 Task: Search one way flight ticket for 1 adult, 6 children, 1 infant in seat and 1 infant on lap in business from Wichita Falls: Wichita Falls Municipal Airport/sheppard Air Force Base to Jacksonville: Albert J. Ellis Airport on 8-3-2023. Choice of flights is JetBlue. Number of bags: 1 carry on bag. Price is upto 30000. Outbound departure time preference is 17:00.
Action: Mouse moved to (319, 127)
Screenshot: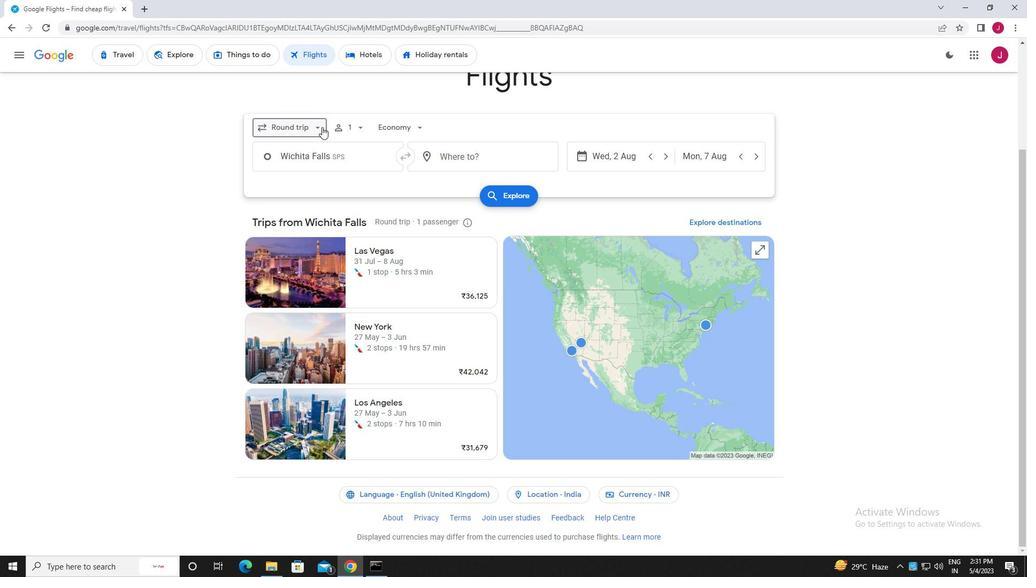
Action: Mouse pressed left at (319, 127)
Screenshot: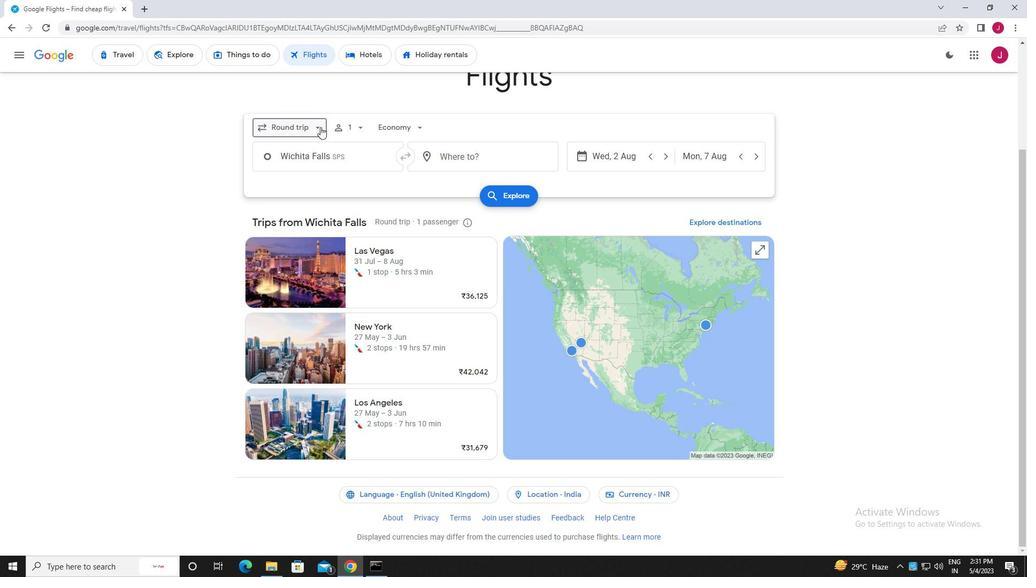 
Action: Mouse moved to (308, 176)
Screenshot: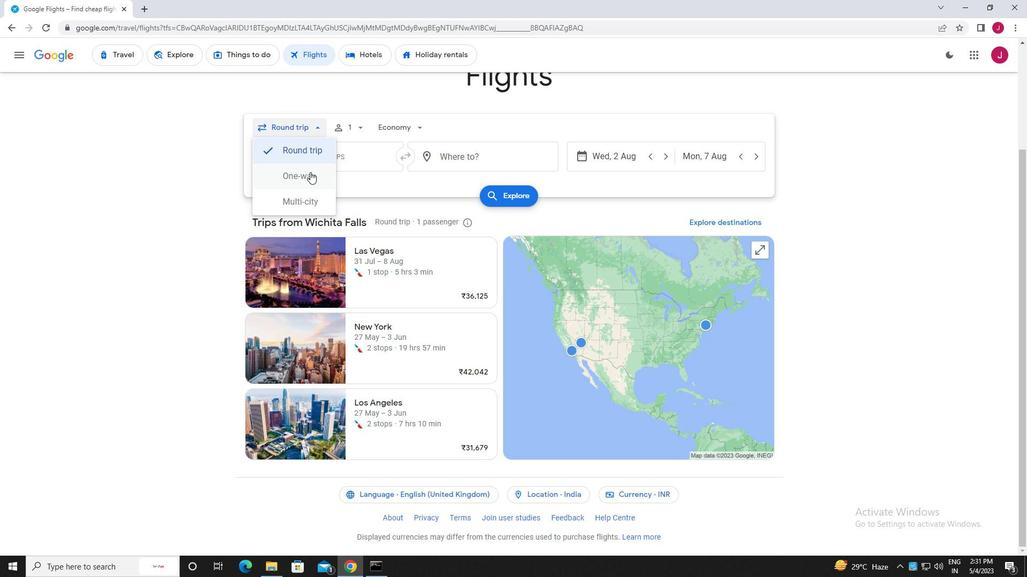 
Action: Mouse pressed left at (308, 176)
Screenshot: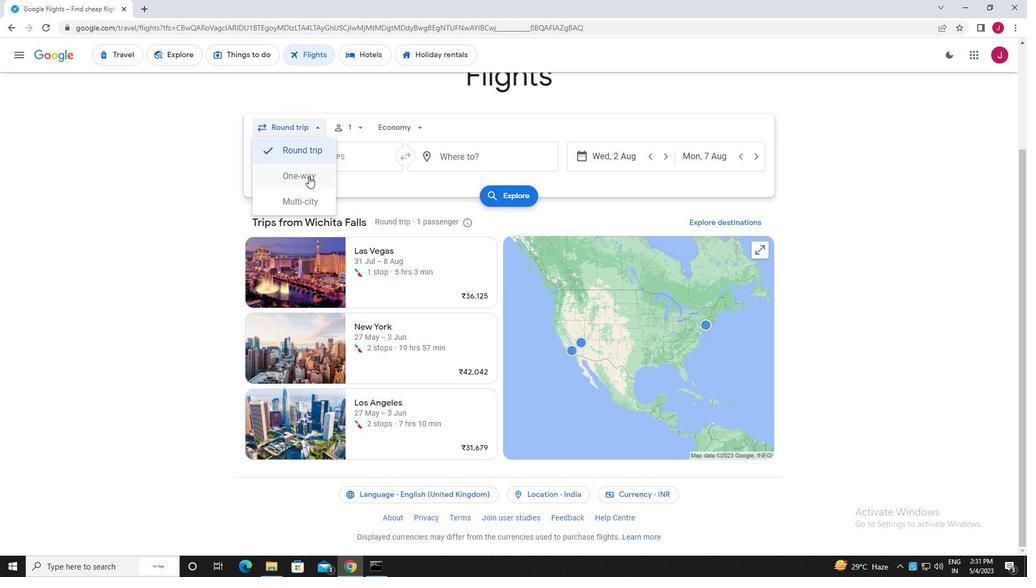 
Action: Mouse moved to (358, 127)
Screenshot: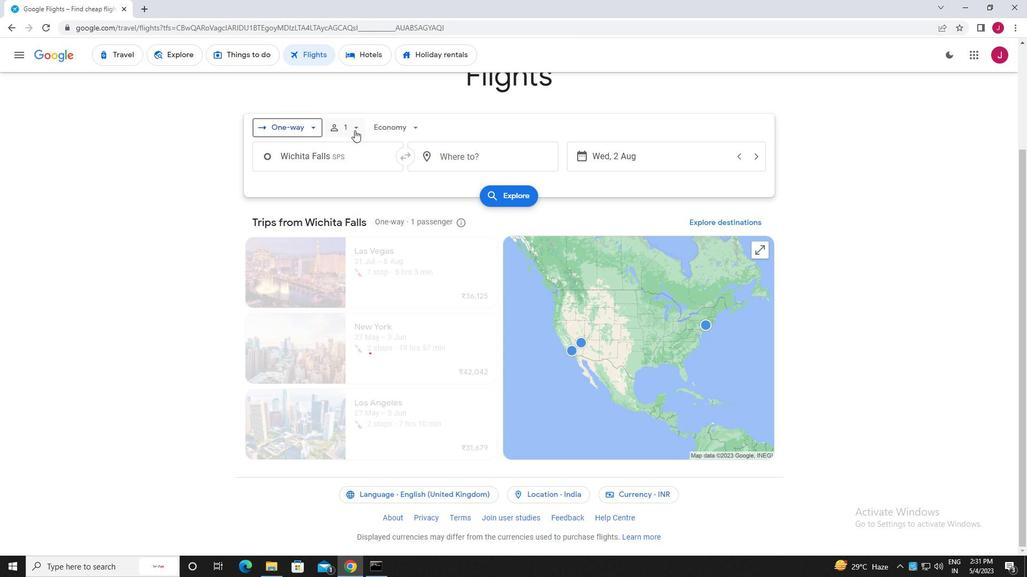 
Action: Mouse pressed left at (358, 127)
Screenshot: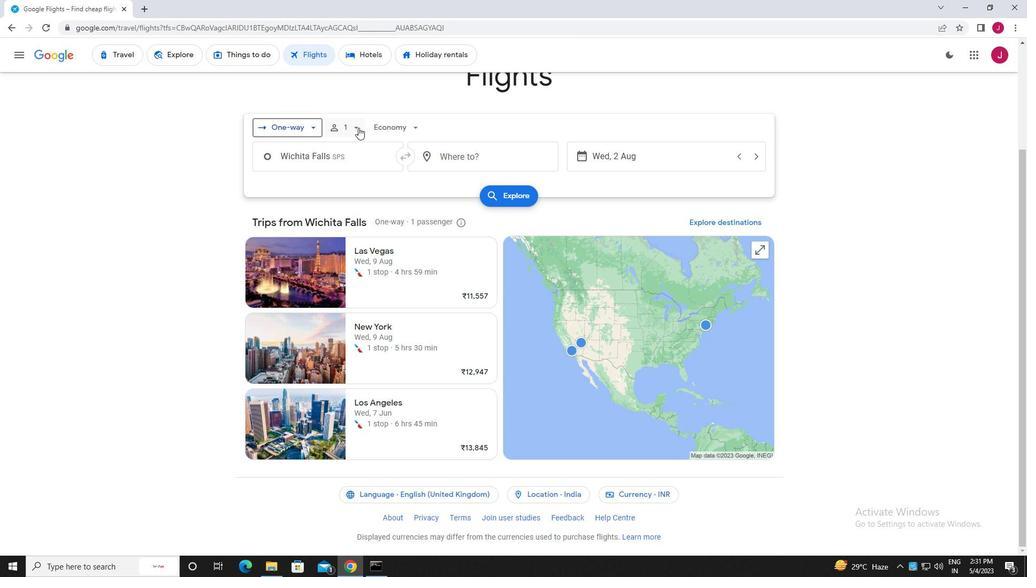 
Action: Mouse moved to (440, 181)
Screenshot: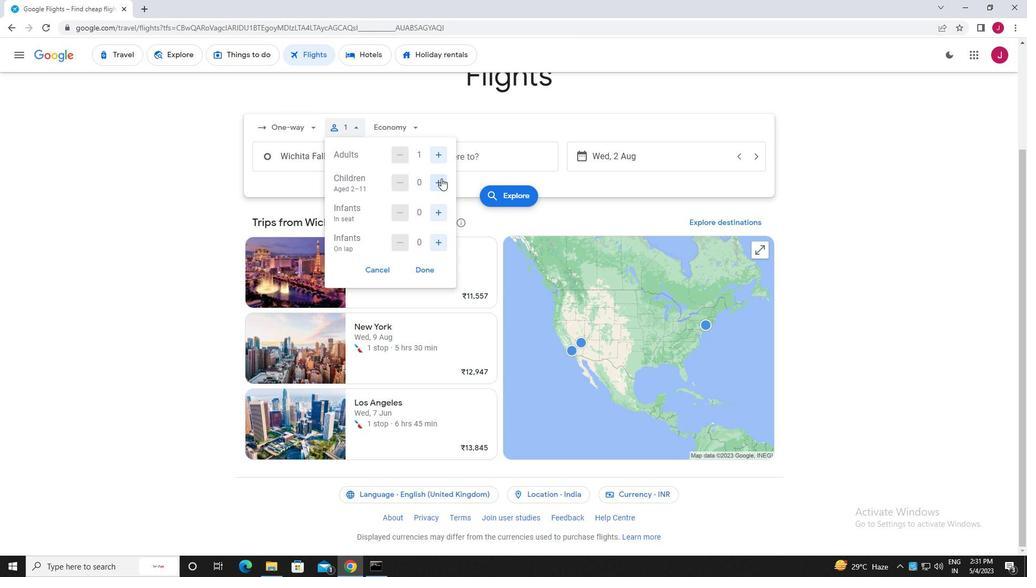 
Action: Mouse pressed left at (440, 181)
Screenshot: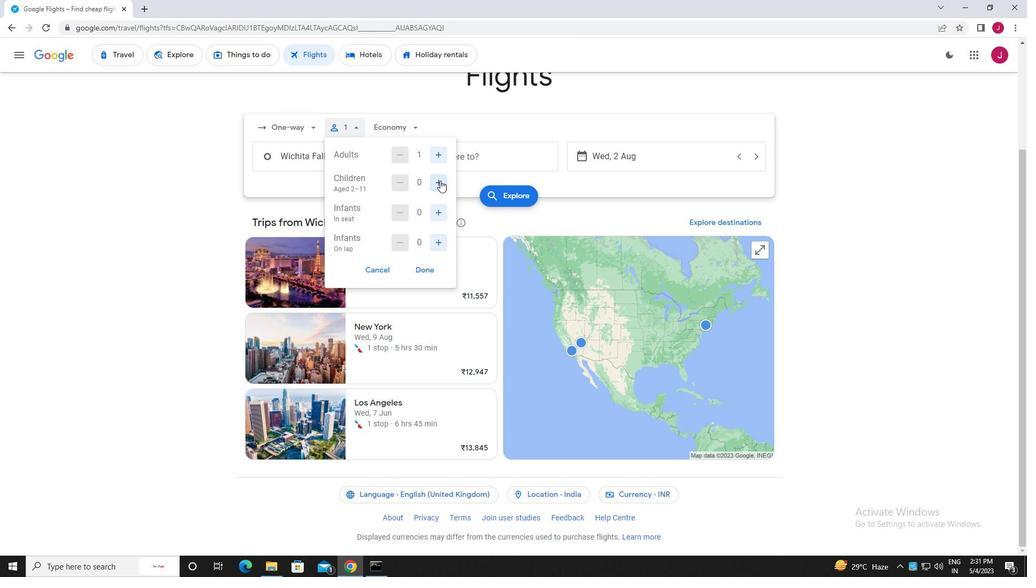 
Action: Mouse pressed left at (440, 181)
Screenshot: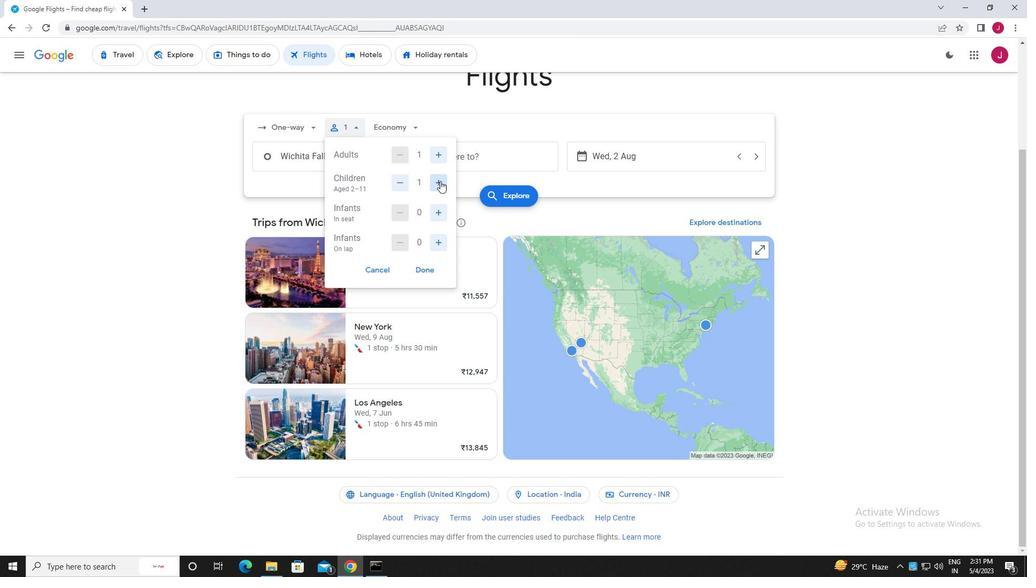 
Action: Mouse moved to (440, 181)
Screenshot: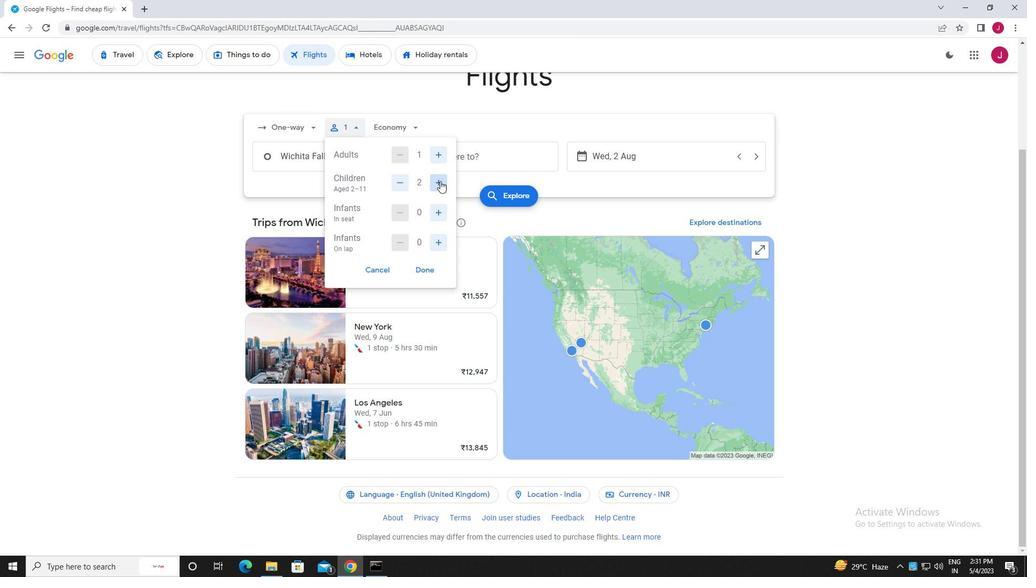 
Action: Mouse pressed left at (440, 181)
Screenshot: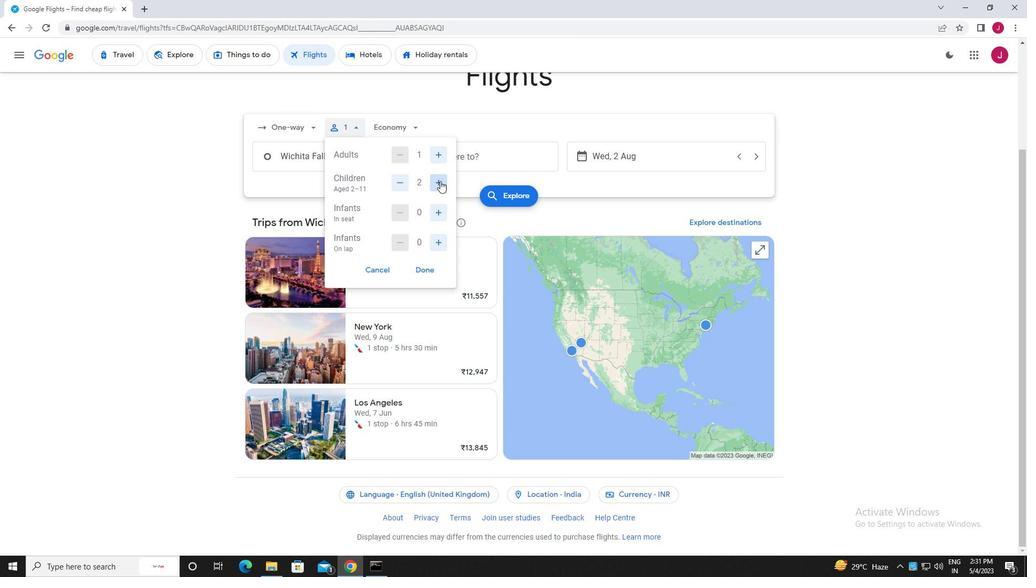 
Action: Mouse moved to (440, 181)
Screenshot: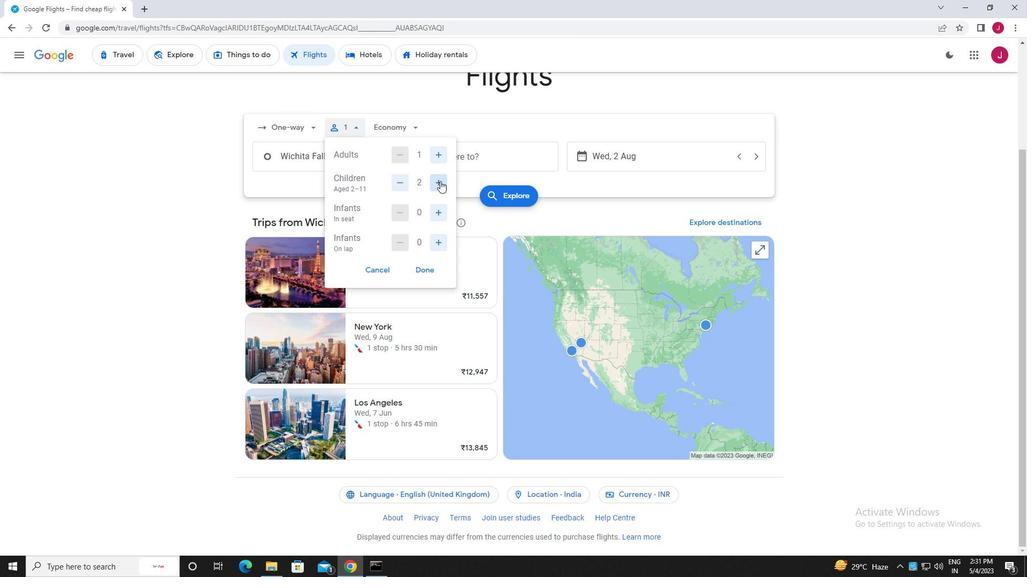 
Action: Mouse pressed left at (440, 181)
Screenshot: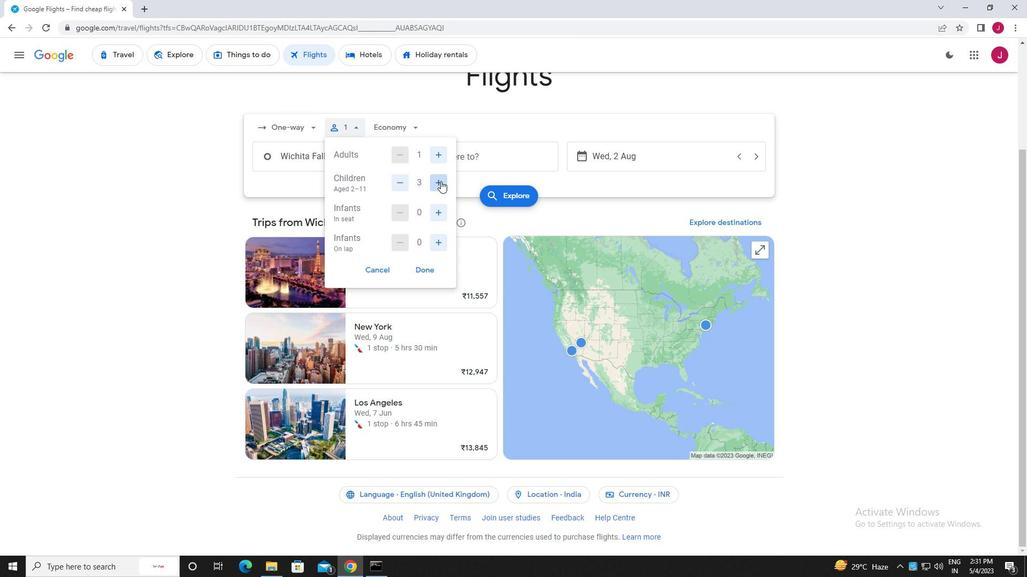 
Action: Mouse pressed left at (440, 181)
Screenshot: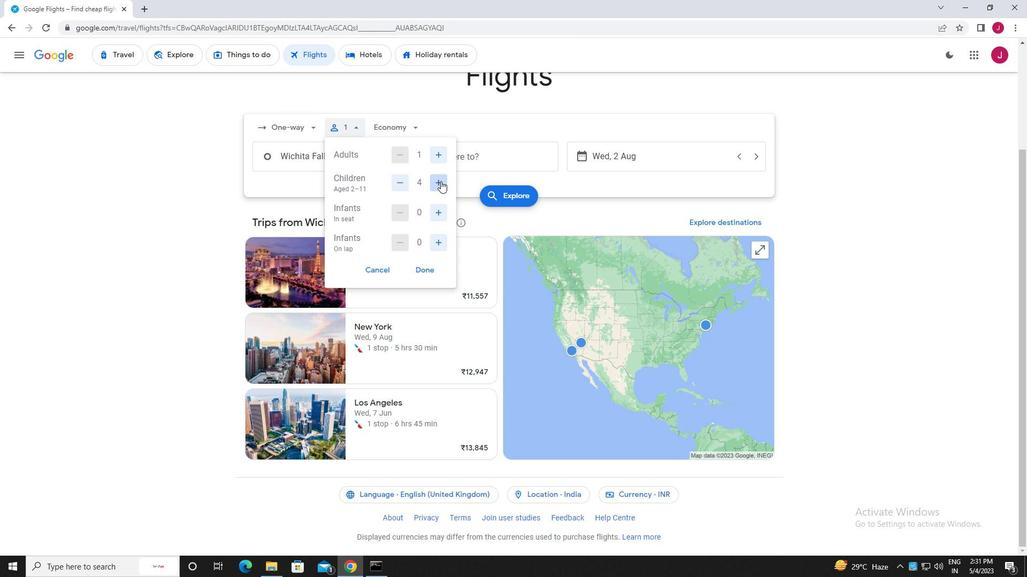 
Action: Mouse pressed left at (440, 181)
Screenshot: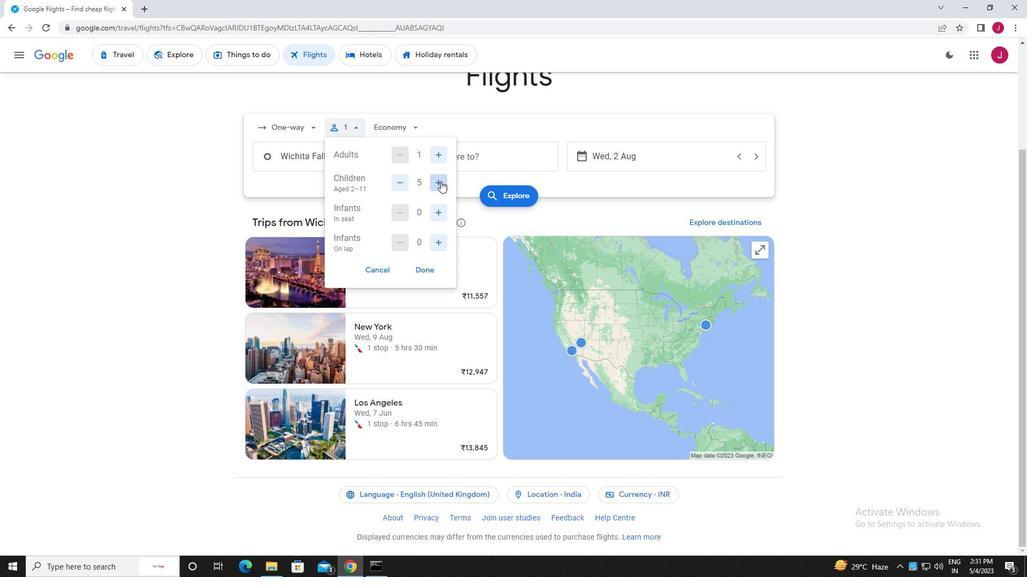 
Action: Mouse moved to (436, 215)
Screenshot: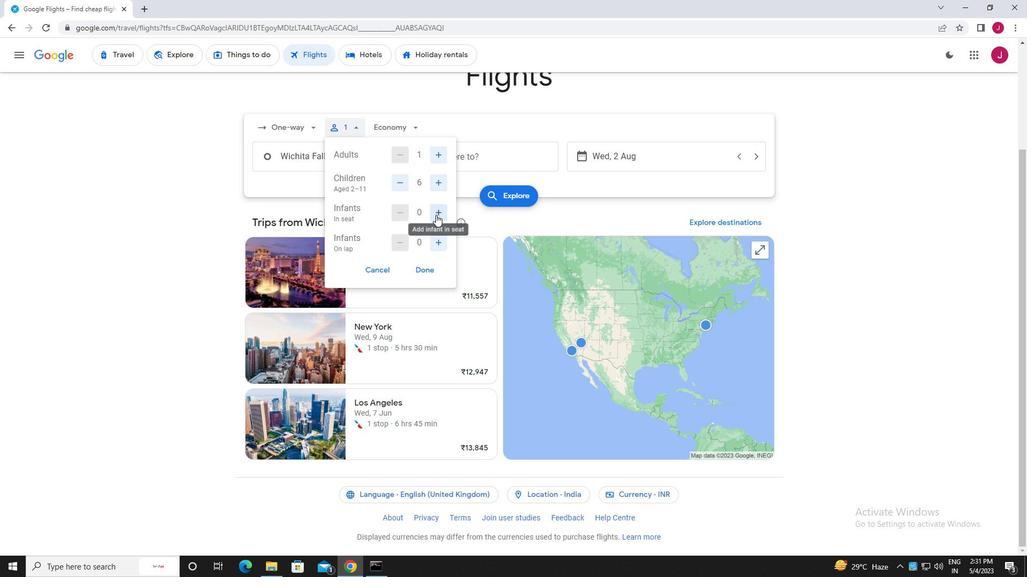 
Action: Mouse pressed left at (436, 215)
Screenshot: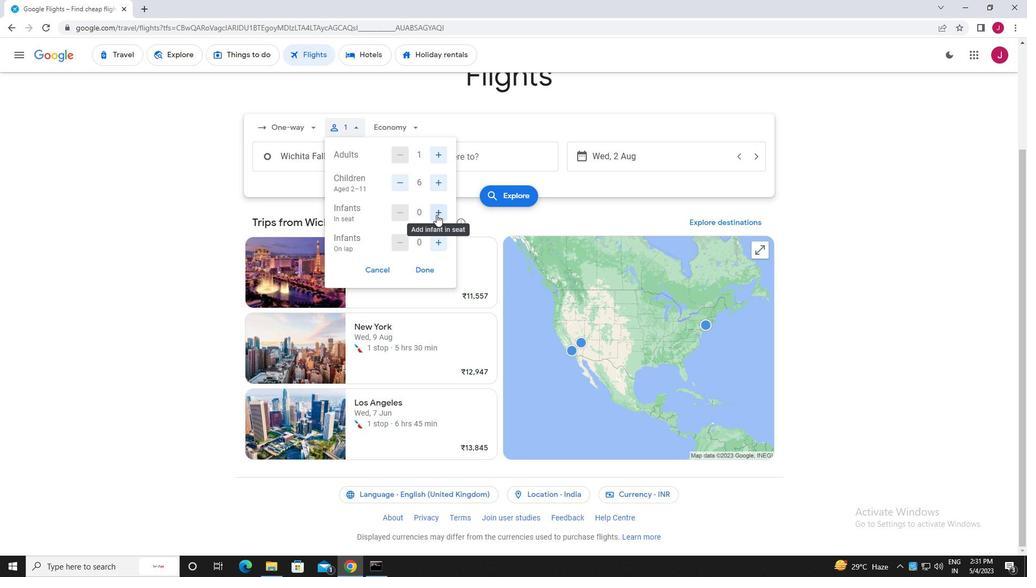 
Action: Mouse moved to (439, 239)
Screenshot: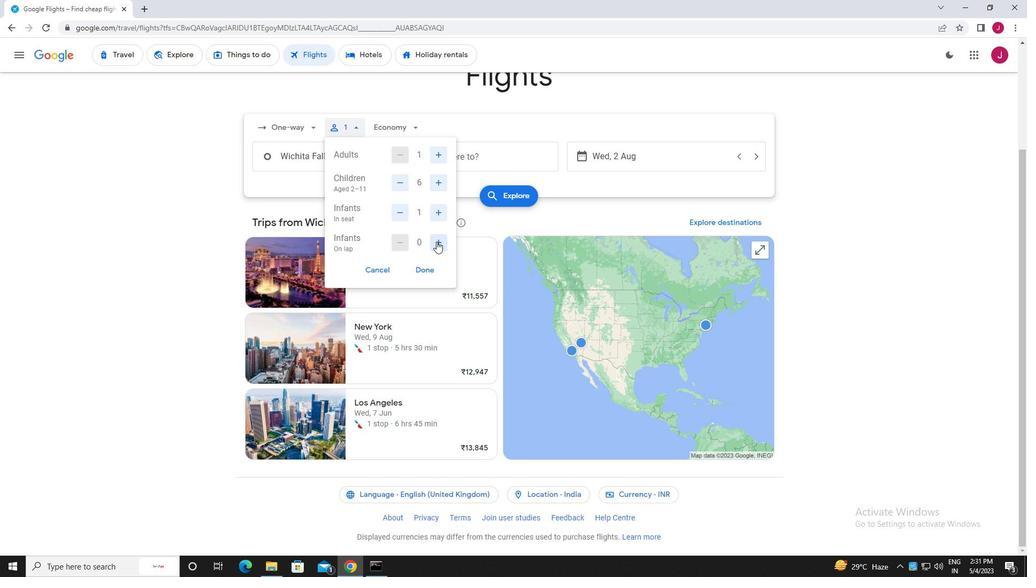 
Action: Mouse pressed left at (439, 239)
Screenshot: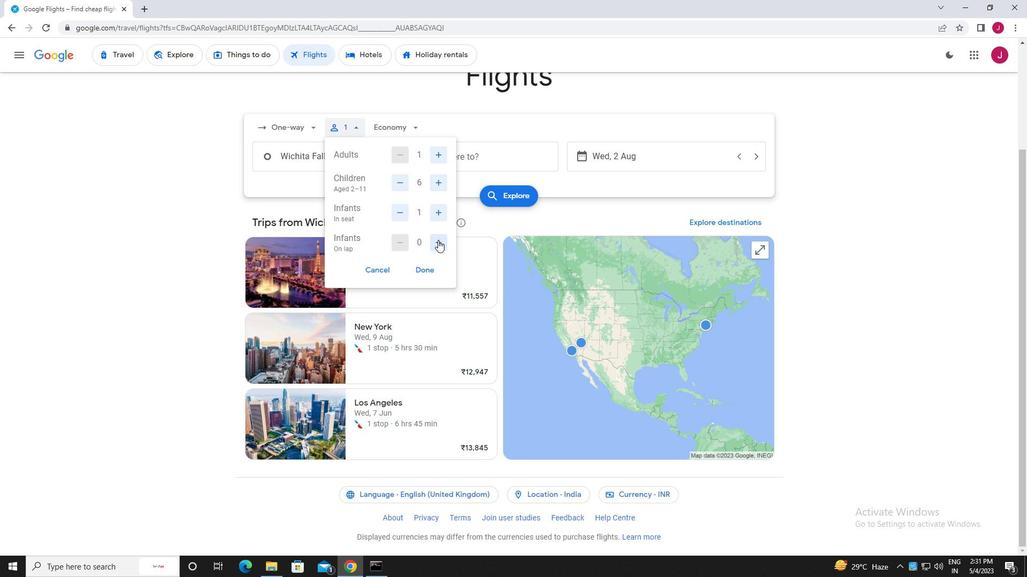 
Action: Mouse moved to (425, 268)
Screenshot: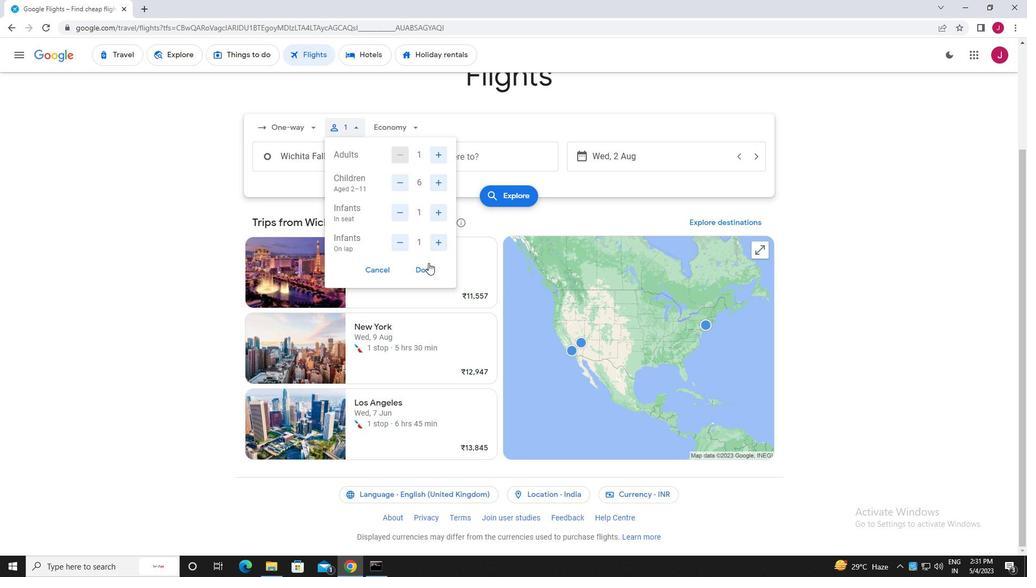 
Action: Mouse pressed left at (425, 268)
Screenshot: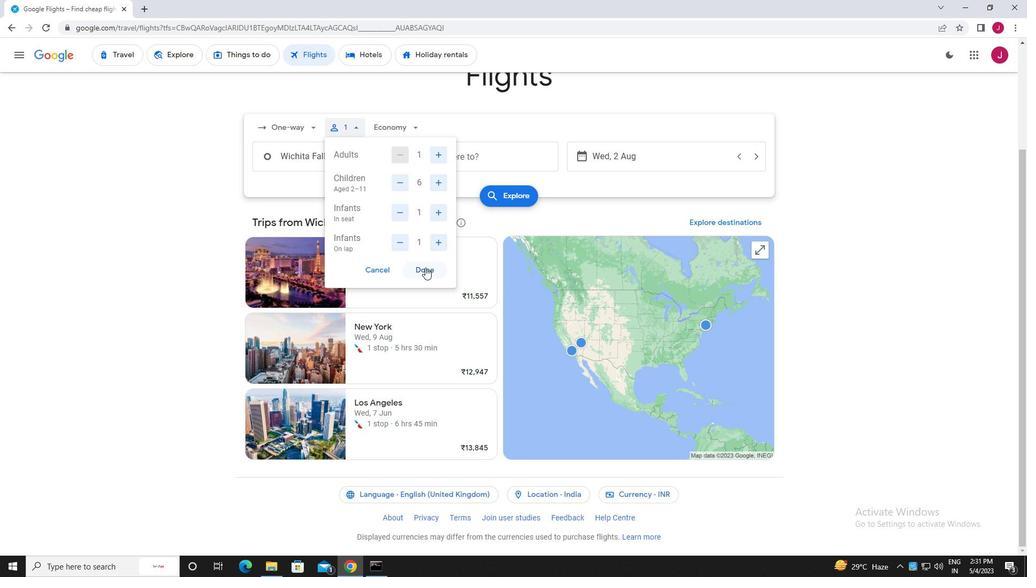 
Action: Mouse moved to (398, 124)
Screenshot: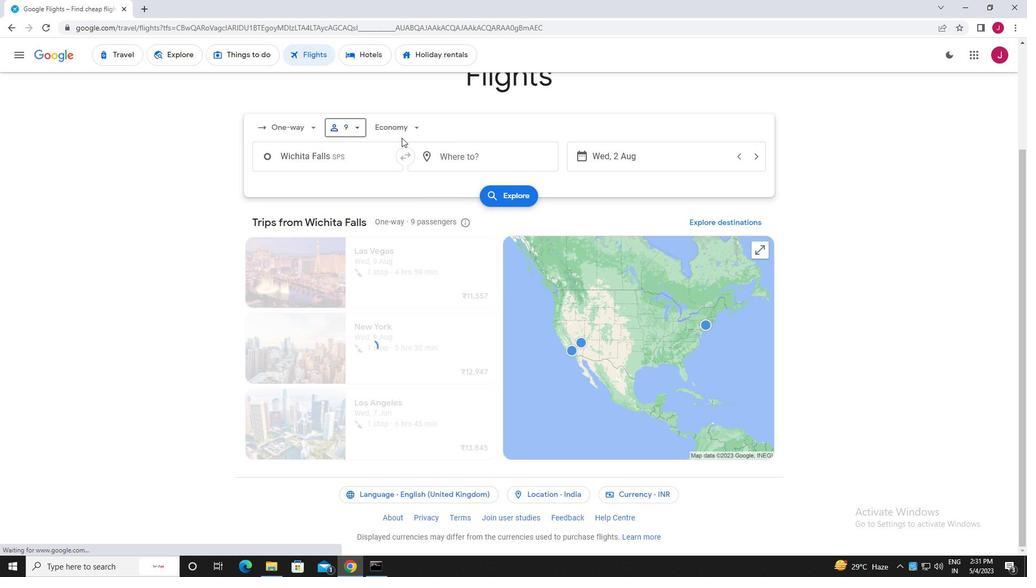 
Action: Mouse pressed left at (398, 124)
Screenshot: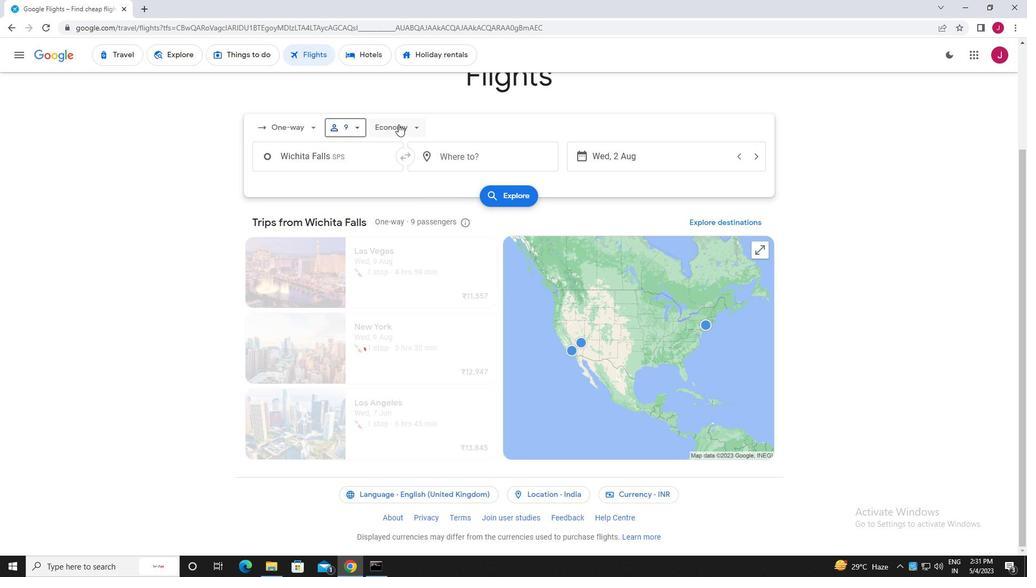 
Action: Mouse moved to (414, 203)
Screenshot: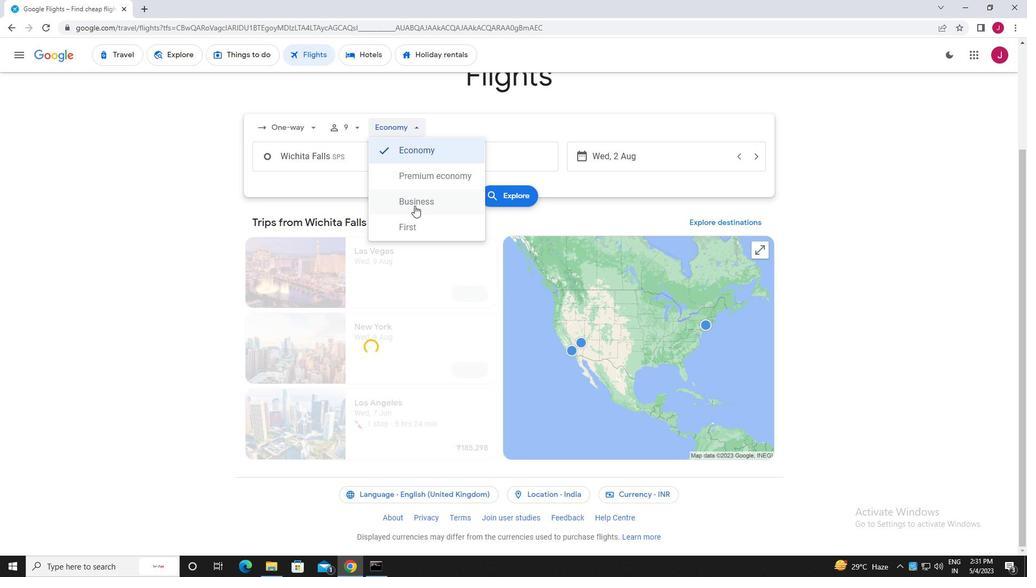 
Action: Mouse pressed left at (414, 203)
Screenshot: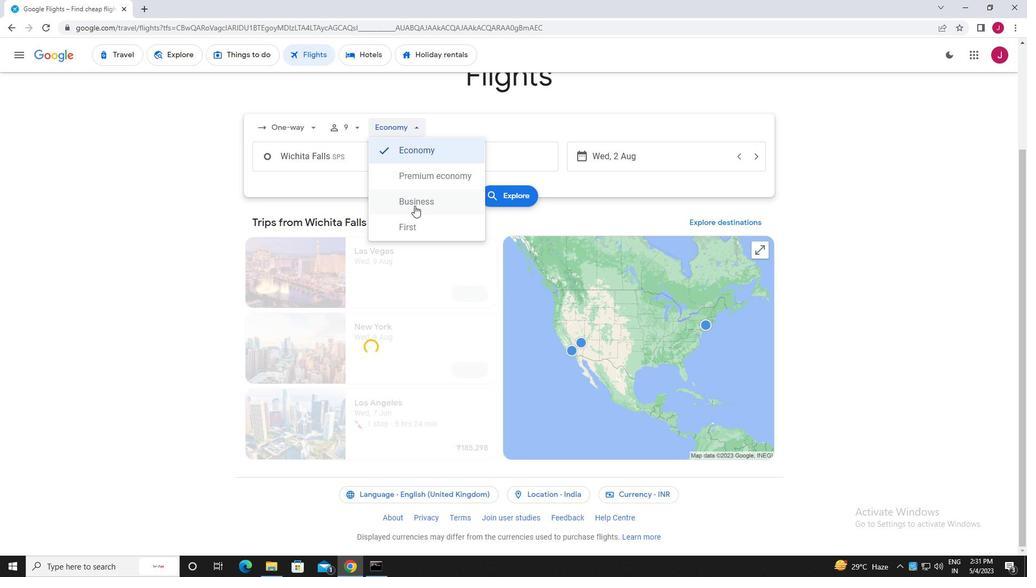 
Action: Mouse moved to (358, 155)
Screenshot: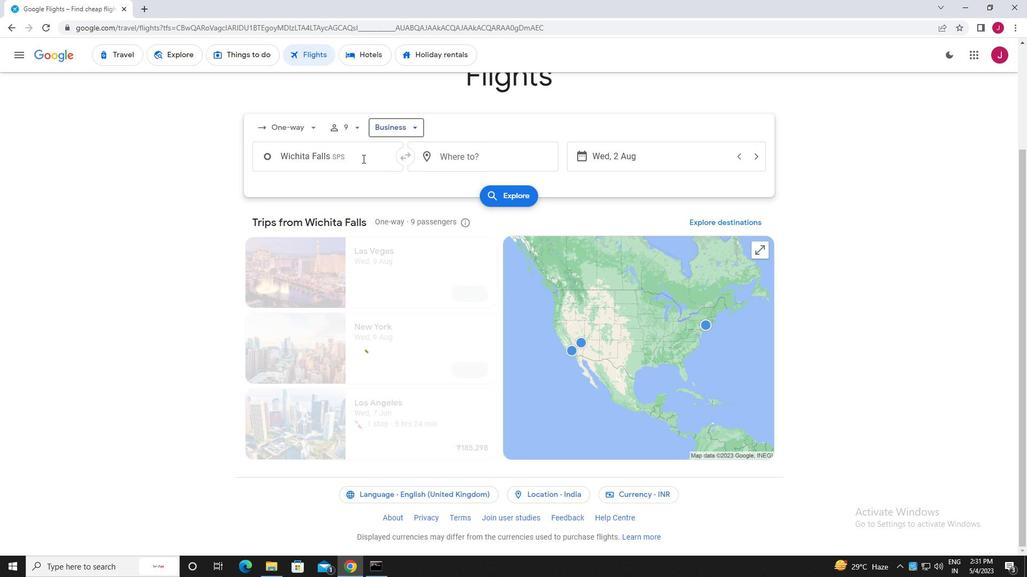 
Action: Mouse pressed left at (358, 155)
Screenshot: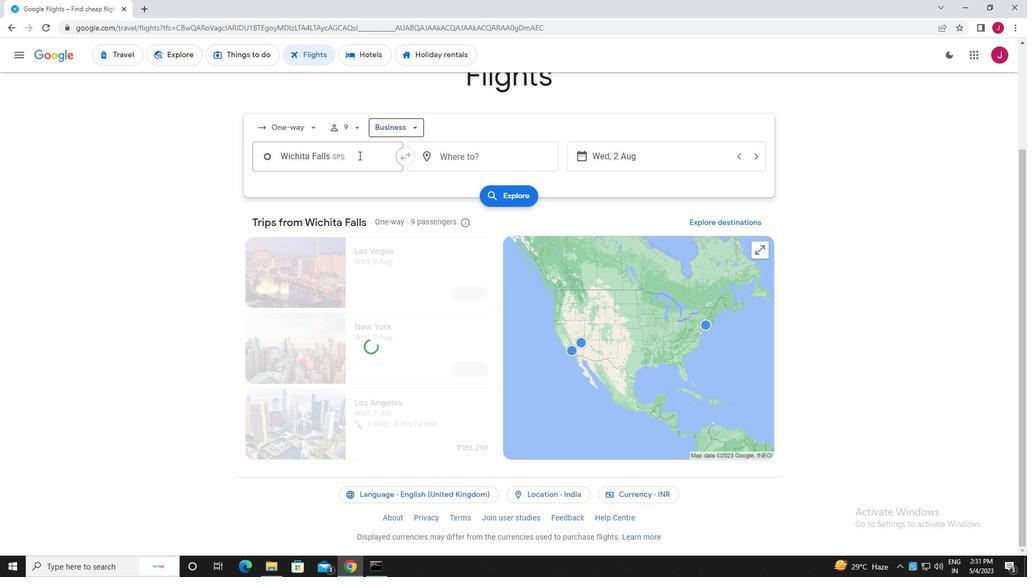 
Action: Mouse moved to (357, 155)
Screenshot: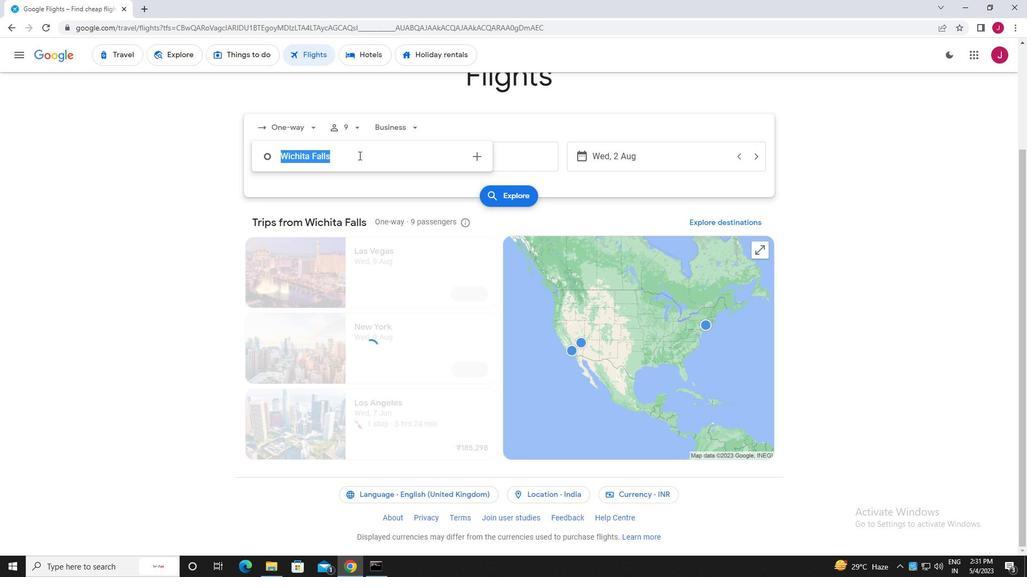 
Action: Key pressed wichita<Key.space>falls
Screenshot: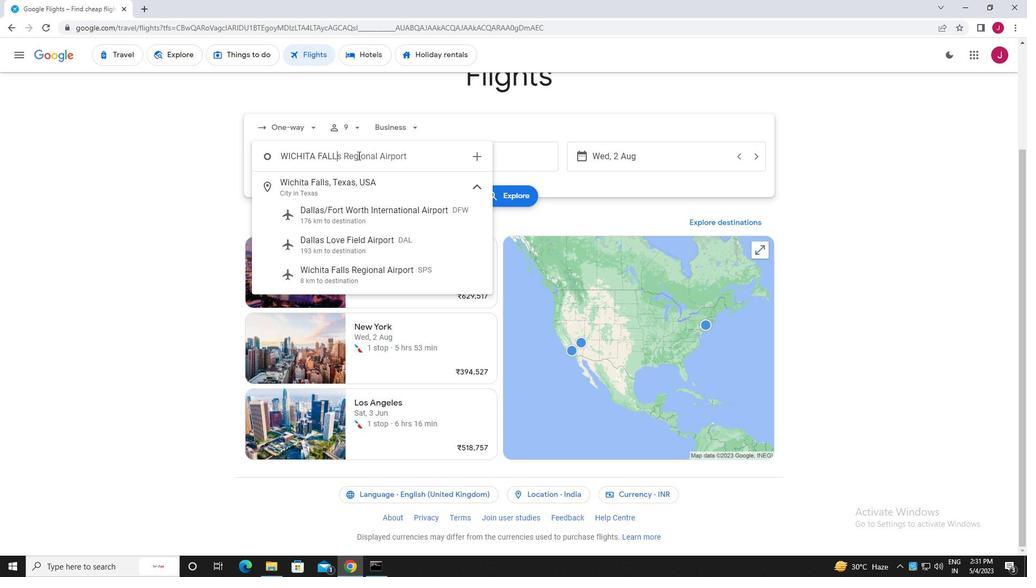 
Action: Mouse moved to (383, 277)
Screenshot: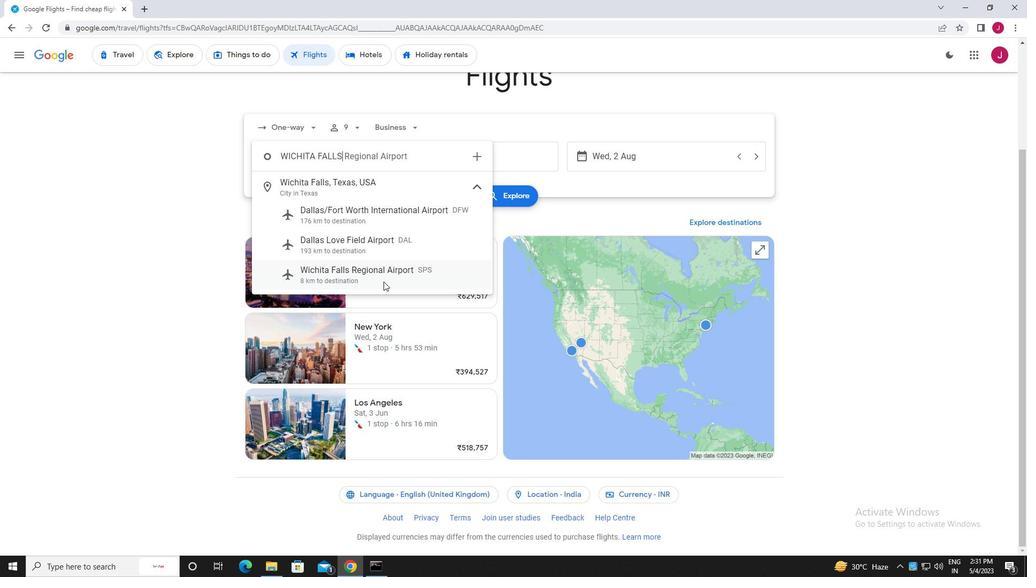 
Action: Mouse pressed left at (383, 277)
Screenshot: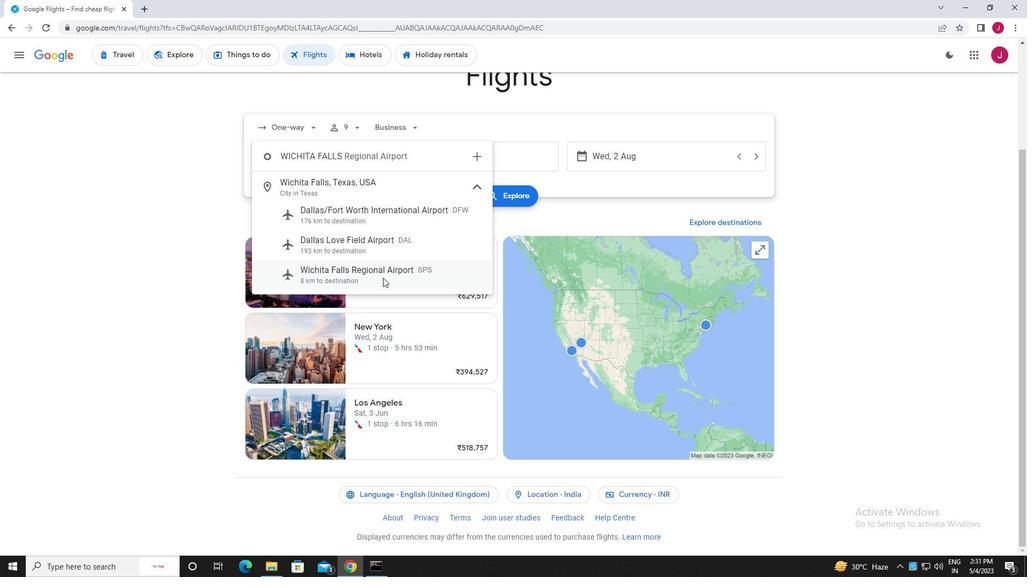 
Action: Mouse moved to (482, 159)
Screenshot: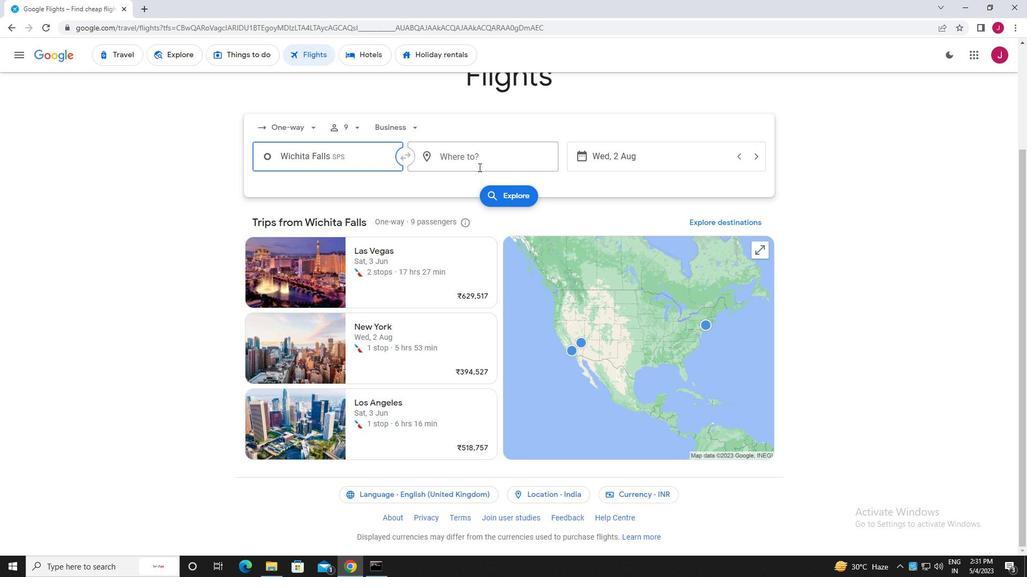 
Action: Mouse pressed left at (482, 159)
Screenshot: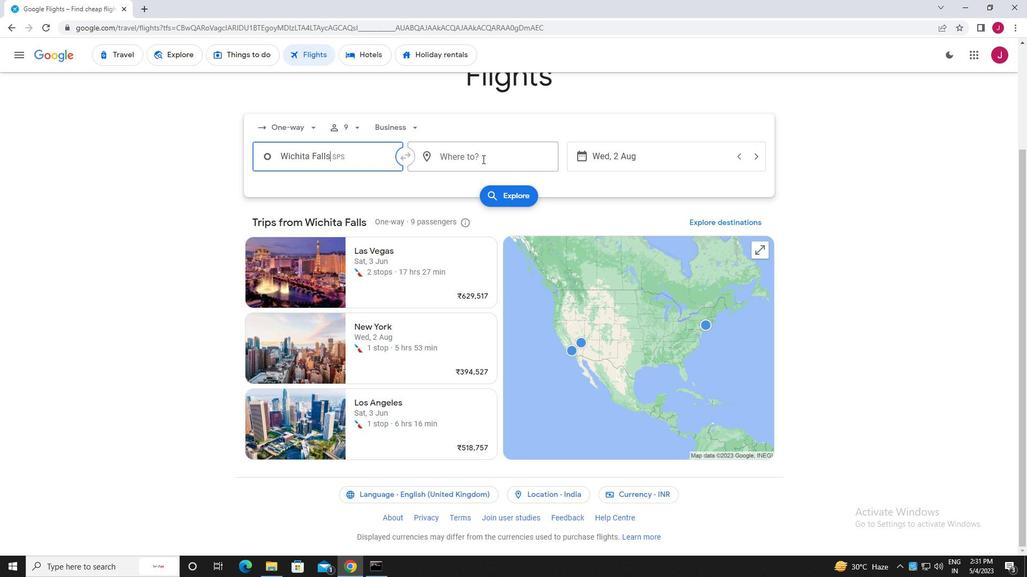 
Action: Mouse moved to (361, 156)
Screenshot: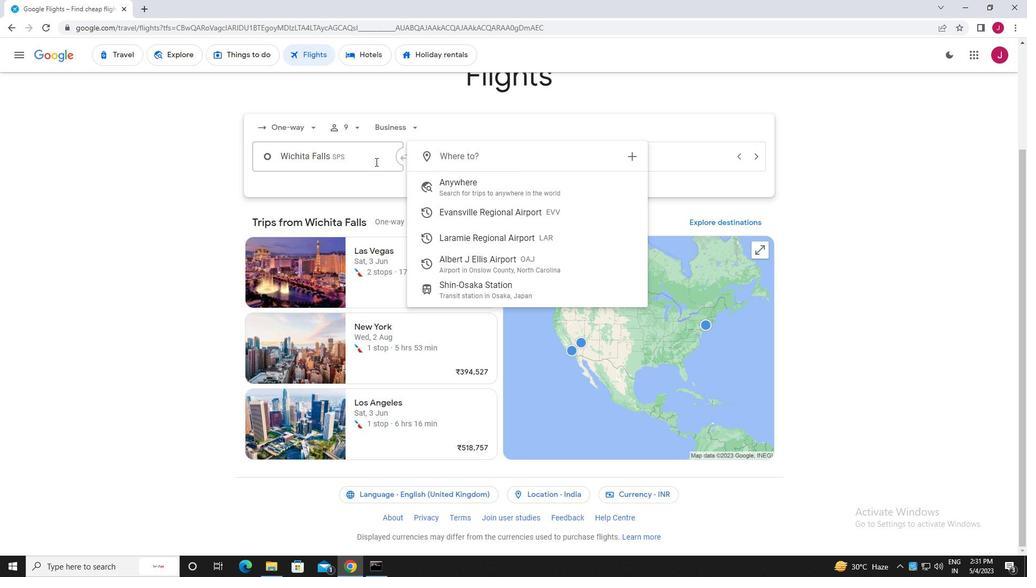 
Action: Mouse pressed left at (361, 156)
Screenshot: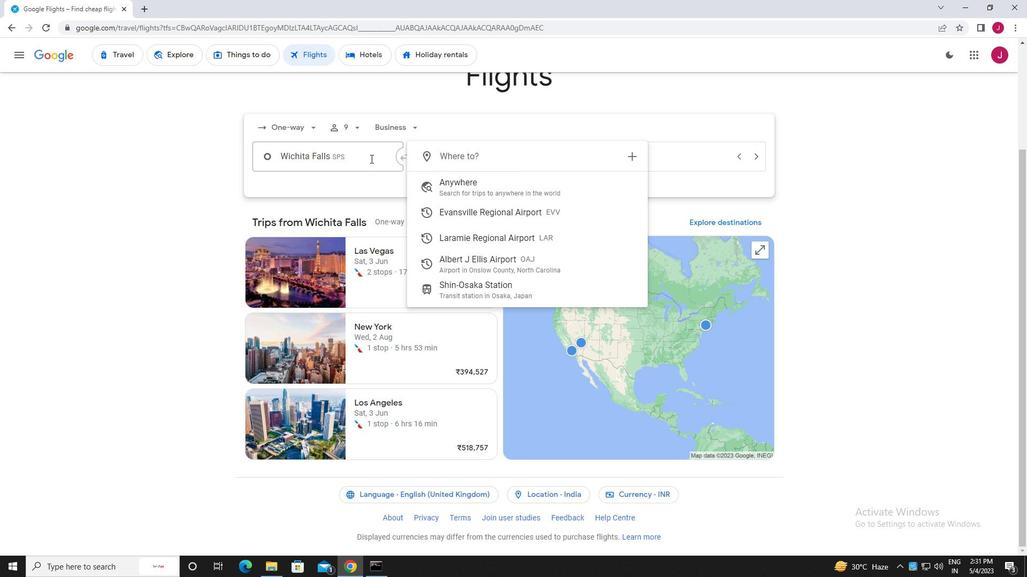 
Action: Mouse moved to (366, 156)
Screenshot: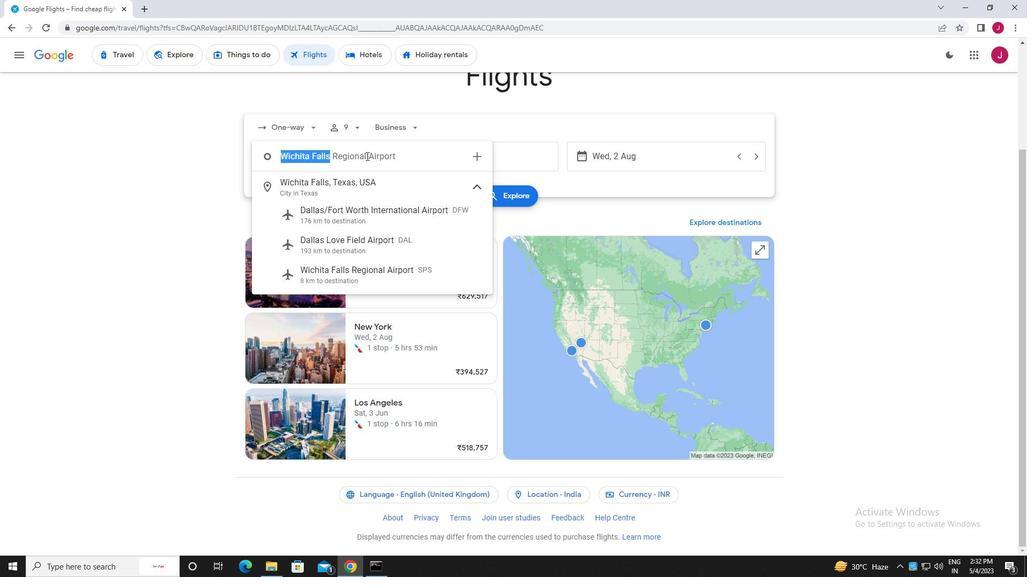 
Action: Key pressed <Key.enter>
Screenshot: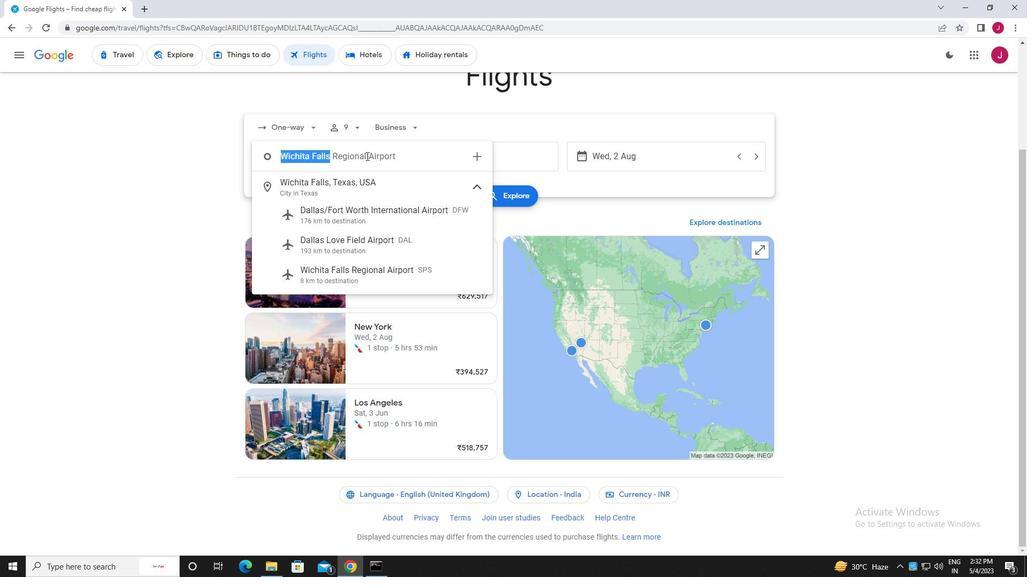 
Action: Mouse moved to (463, 162)
Screenshot: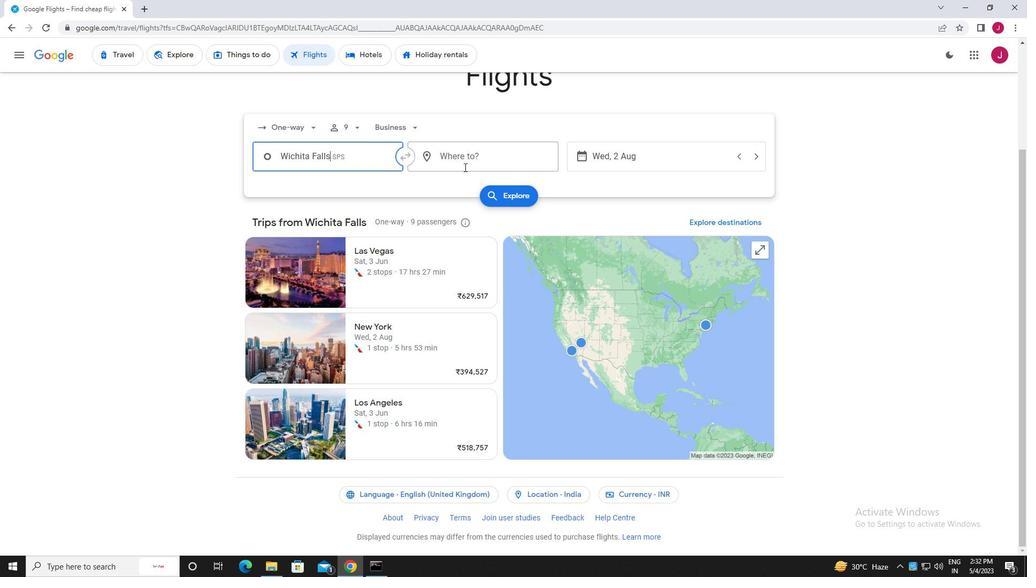 
Action: Mouse pressed left at (463, 162)
Screenshot: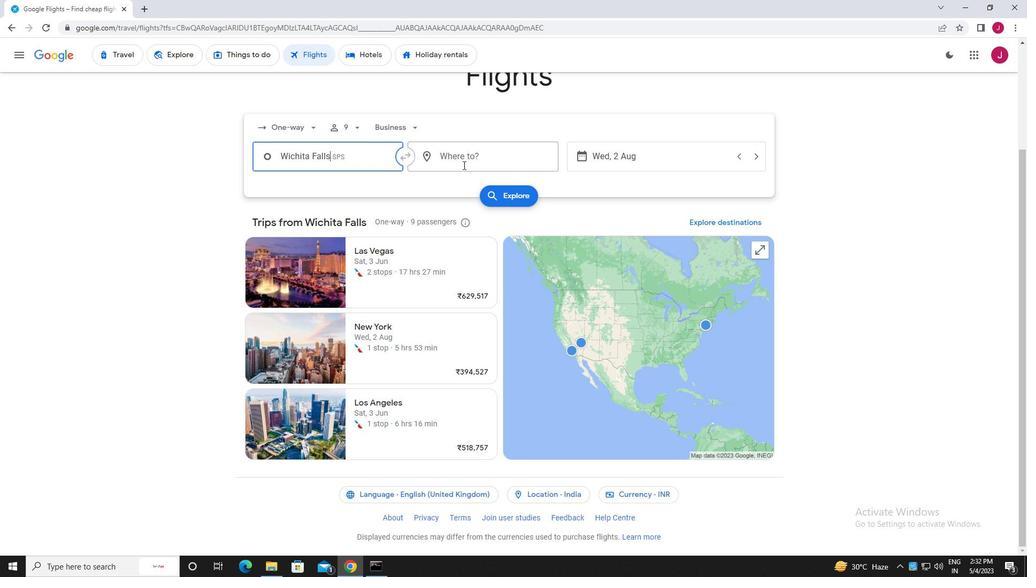 
Action: Mouse moved to (462, 162)
Screenshot: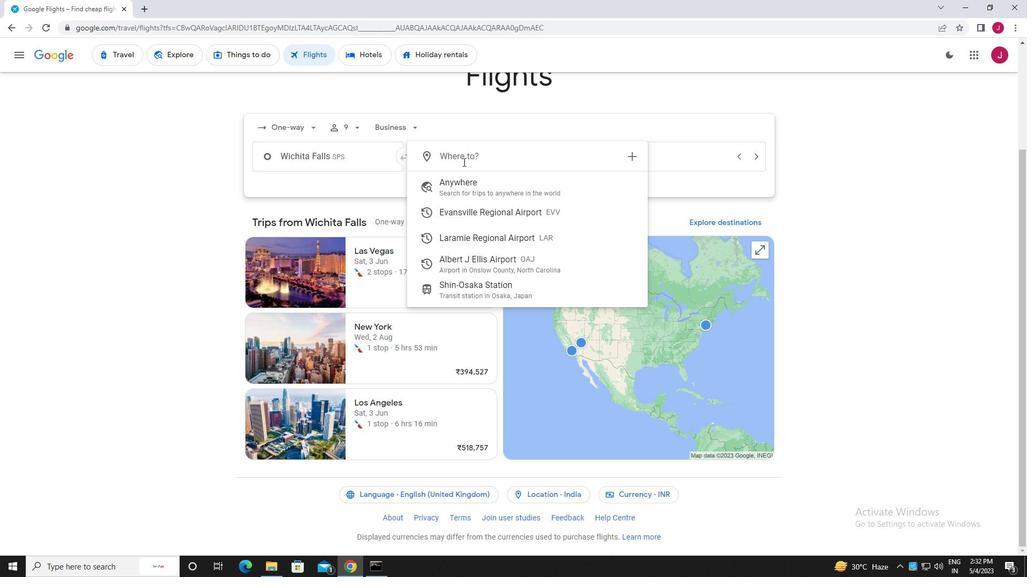
Action: Key pressed albert<Key.space>
Screenshot: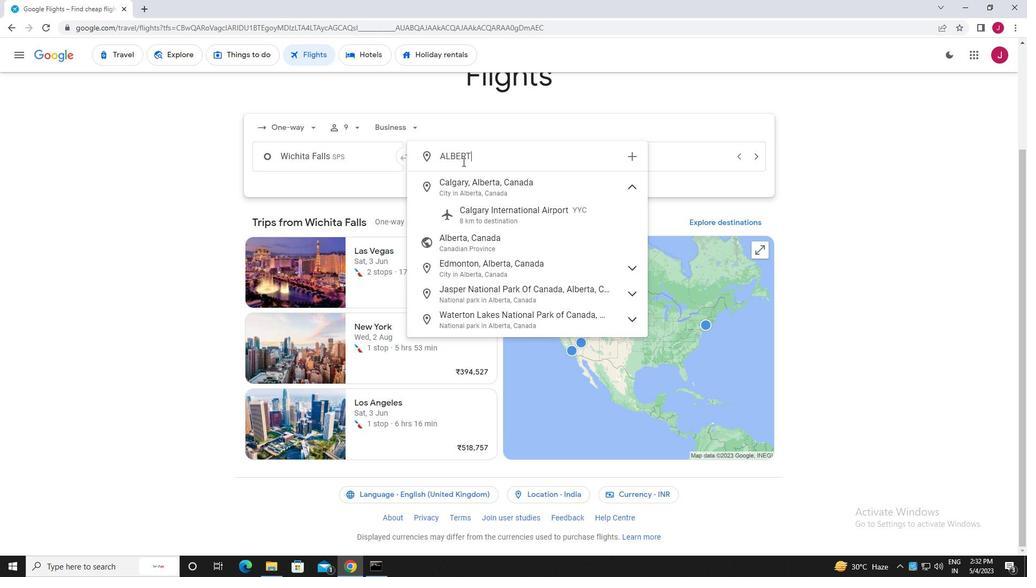 
Action: Mouse moved to (481, 188)
Screenshot: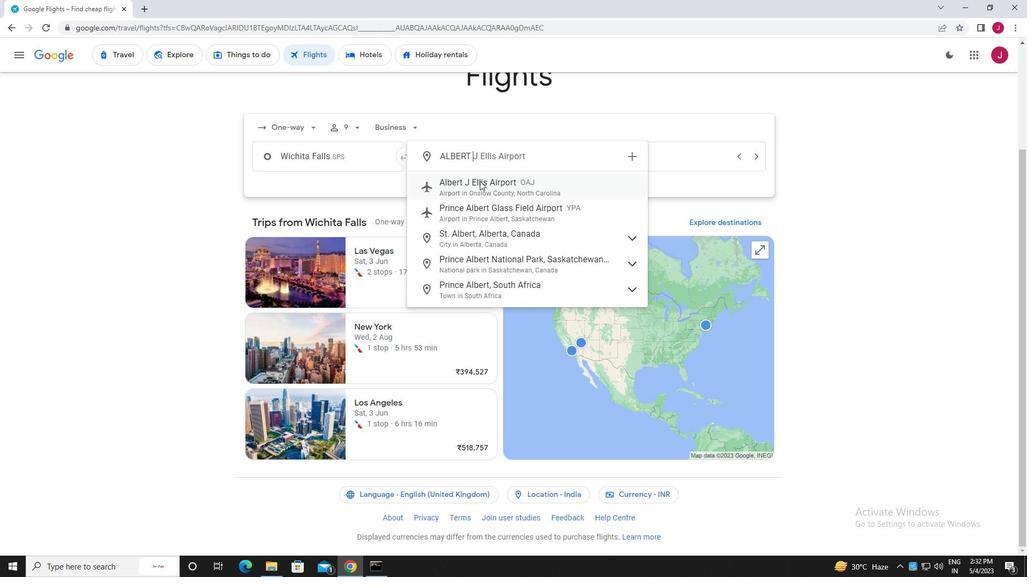 
Action: Mouse pressed left at (481, 188)
Screenshot: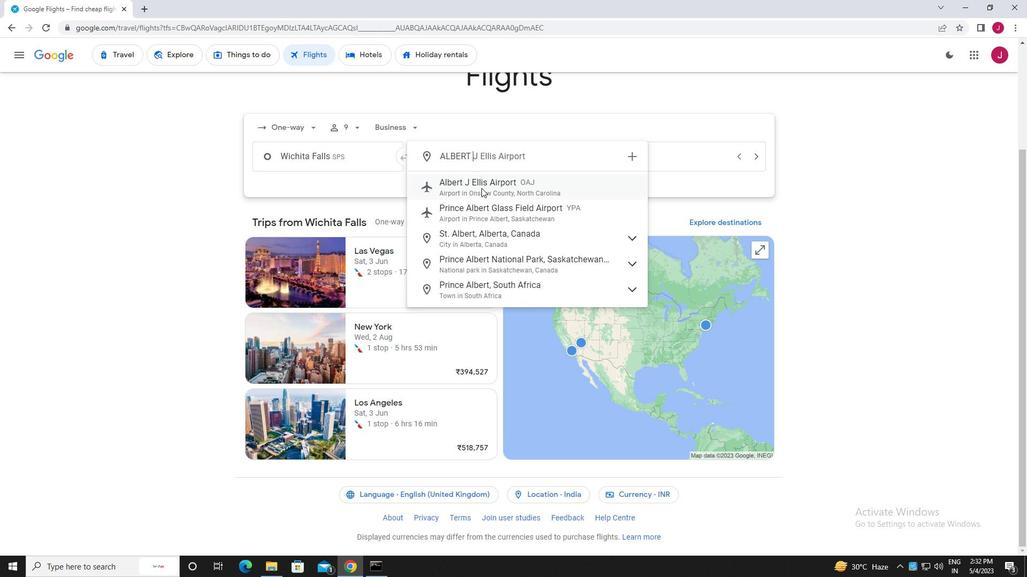 
Action: Mouse moved to (628, 156)
Screenshot: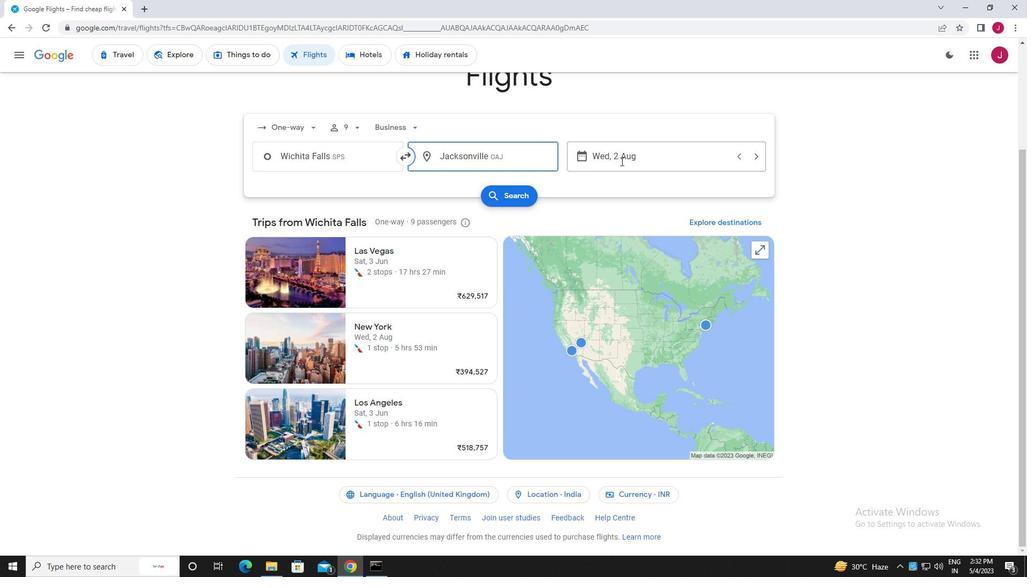 
Action: Mouse pressed left at (628, 156)
Screenshot: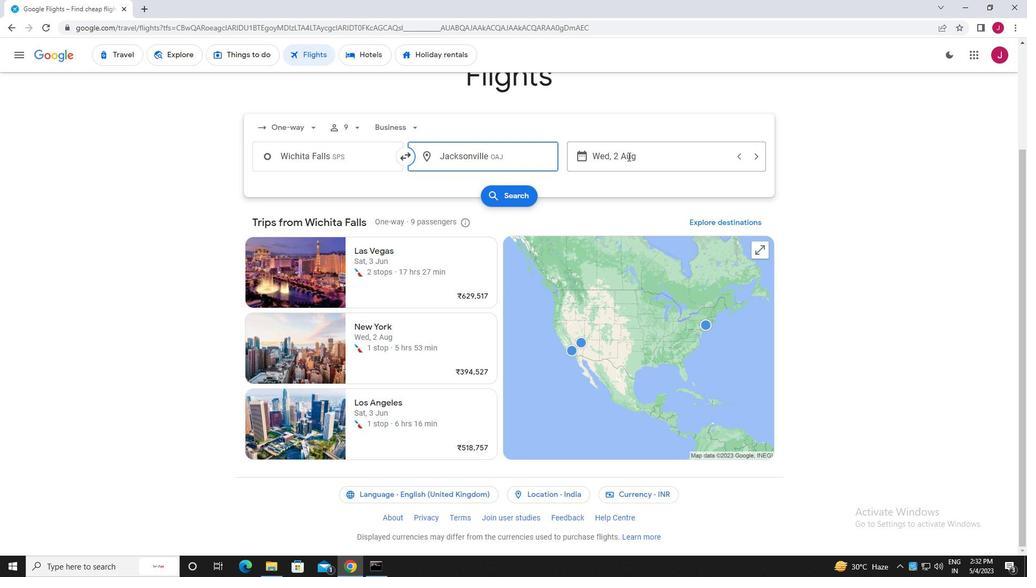 
Action: Mouse moved to (488, 243)
Screenshot: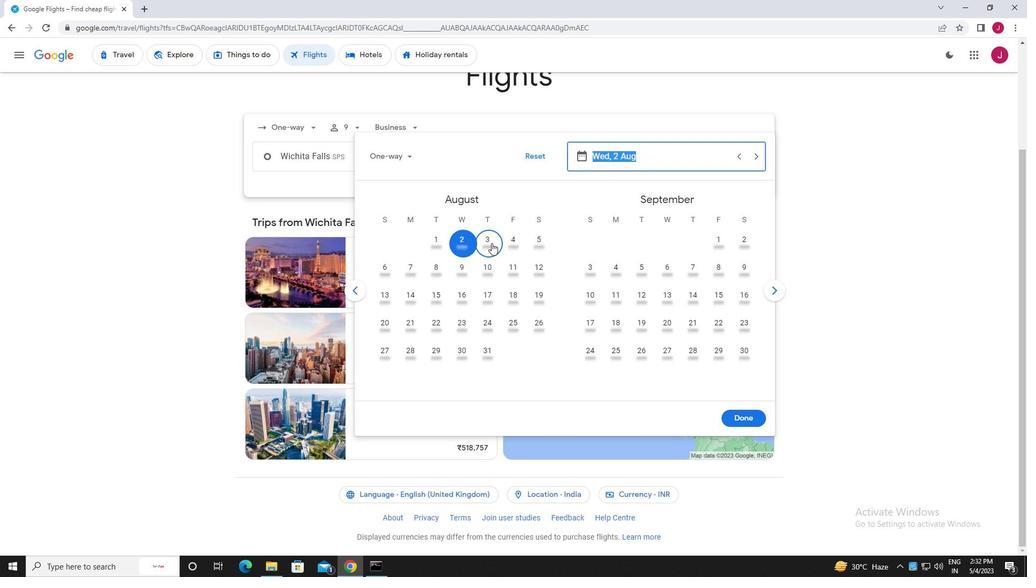 
Action: Mouse pressed left at (488, 243)
Screenshot: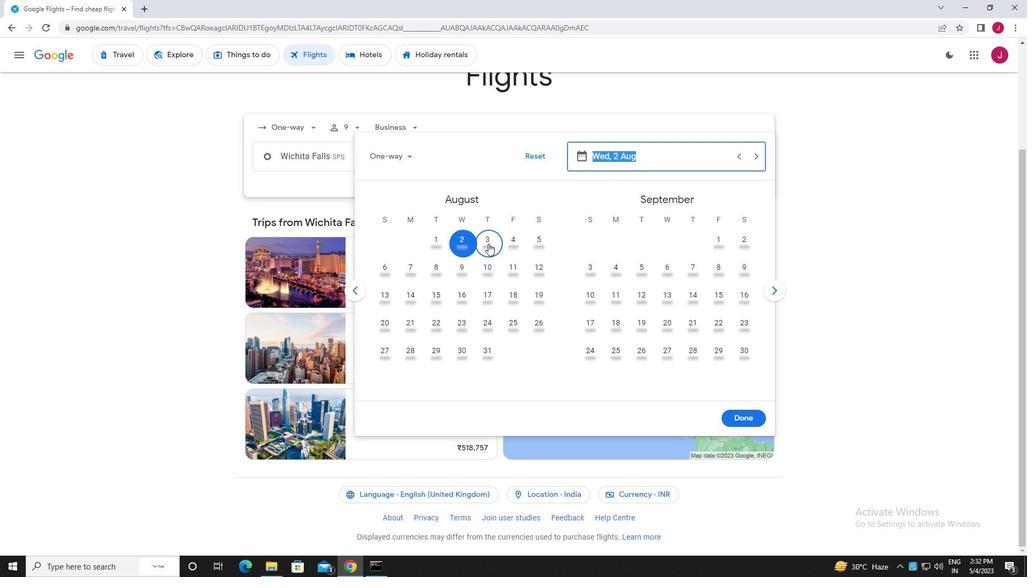 
Action: Mouse moved to (738, 419)
Screenshot: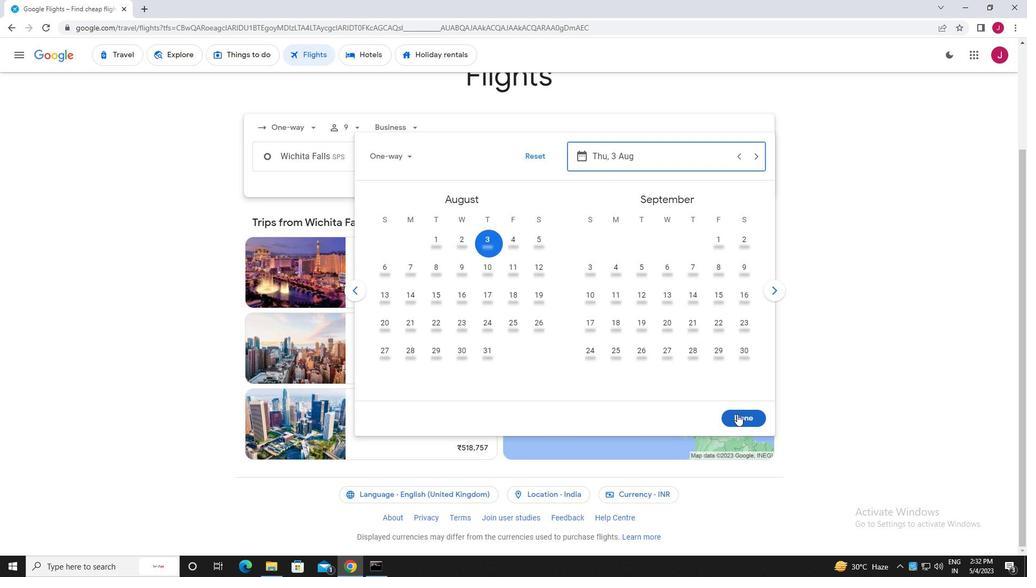 
Action: Mouse pressed left at (738, 419)
Screenshot: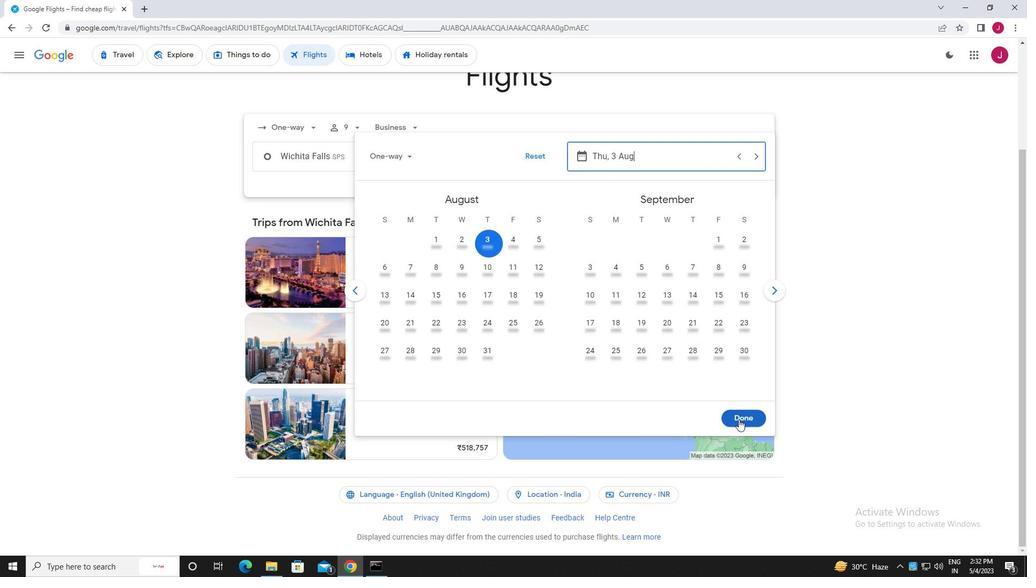 
Action: Mouse moved to (517, 197)
Screenshot: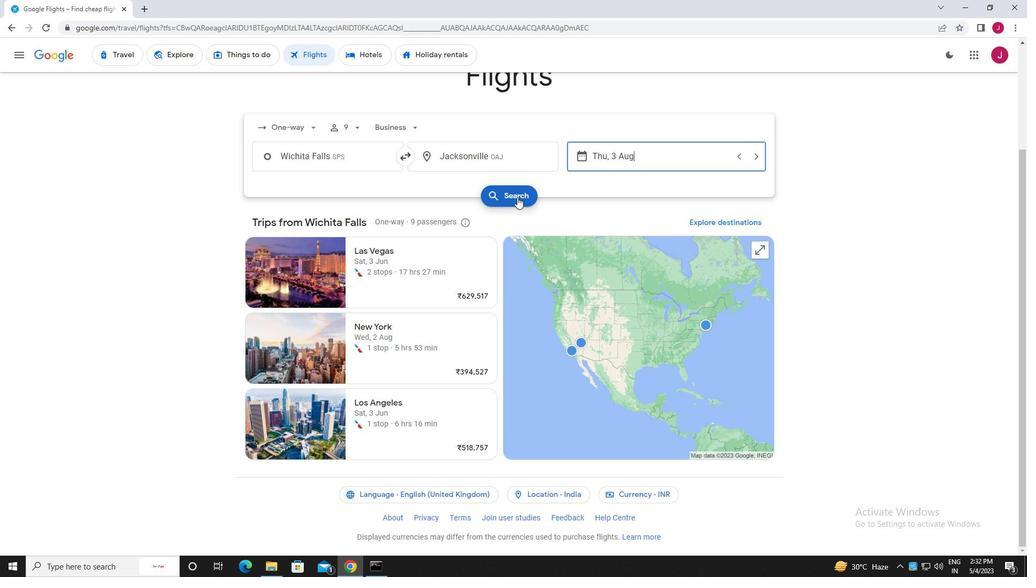 
Action: Mouse pressed left at (517, 197)
Screenshot: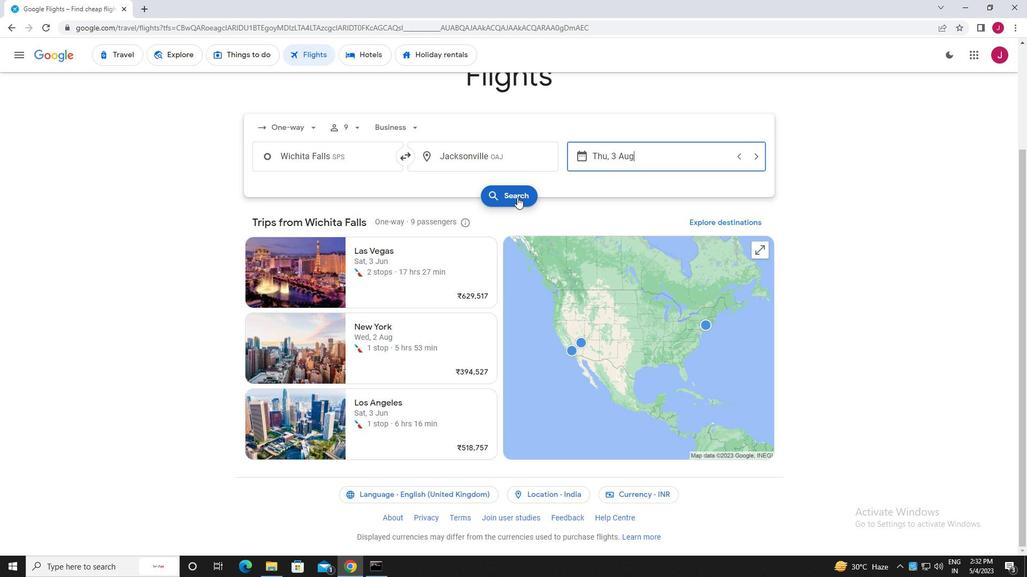 
Action: Mouse moved to (270, 153)
Screenshot: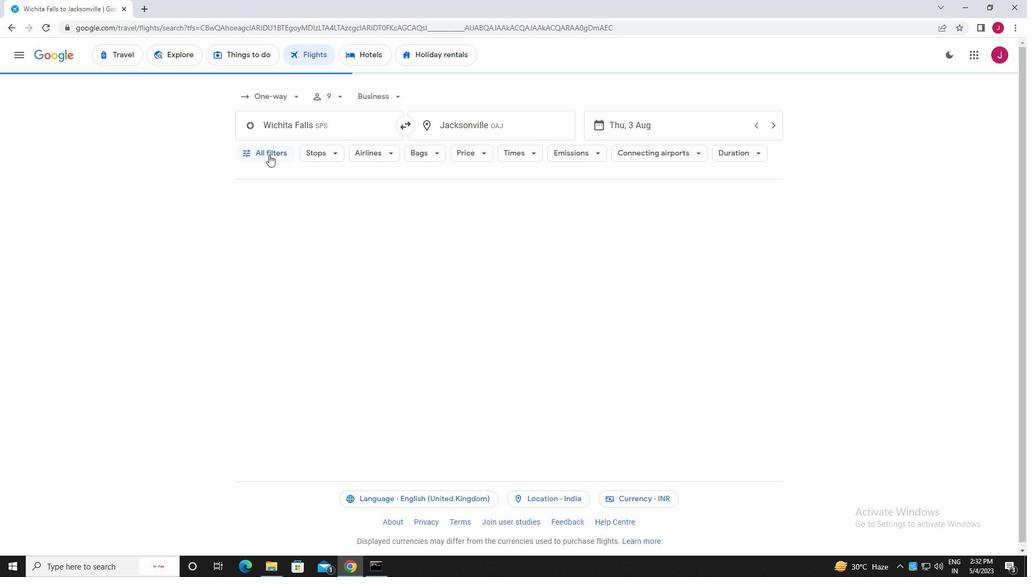 
Action: Mouse pressed left at (270, 153)
Screenshot: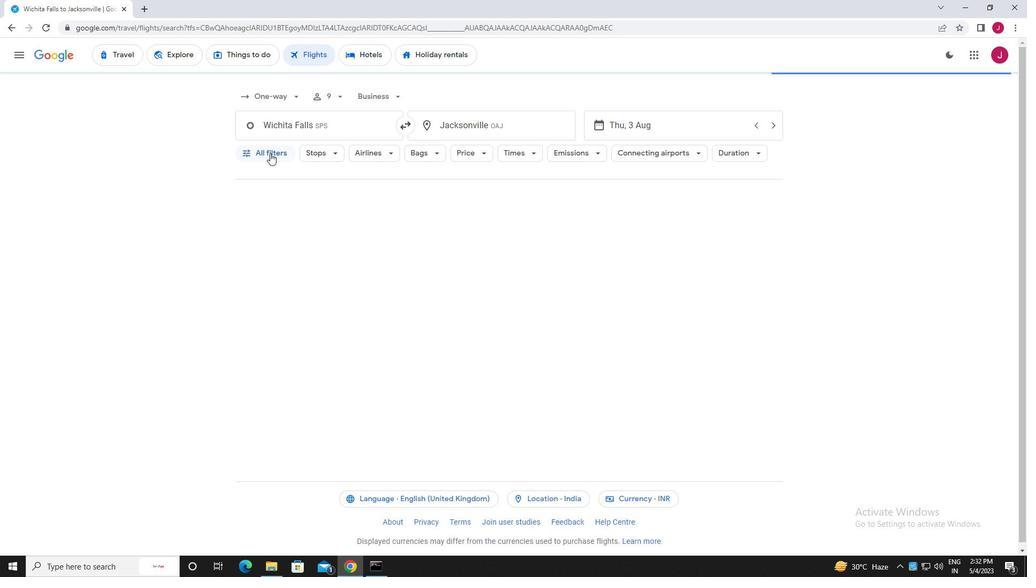 
Action: Mouse moved to (317, 231)
Screenshot: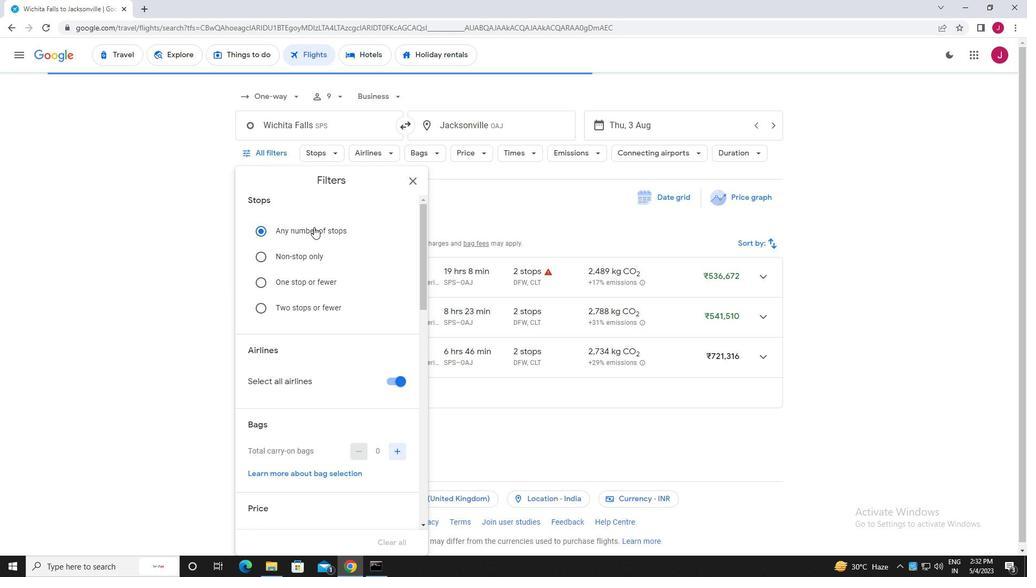 
Action: Mouse scrolled (317, 230) with delta (0, 0)
Screenshot: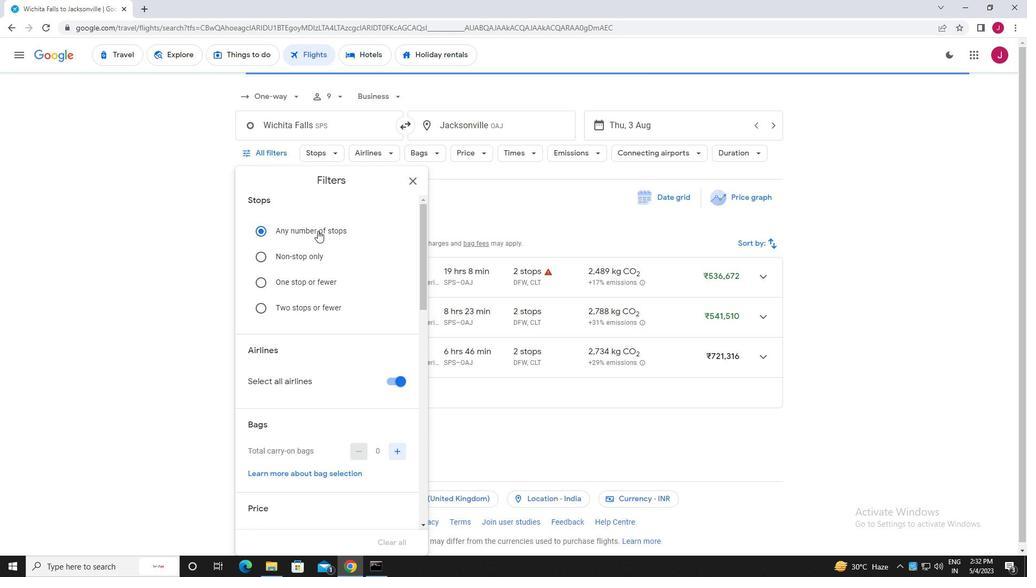 
Action: Mouse scrolled (317, 230) with delta (0, 0)
Screenshot: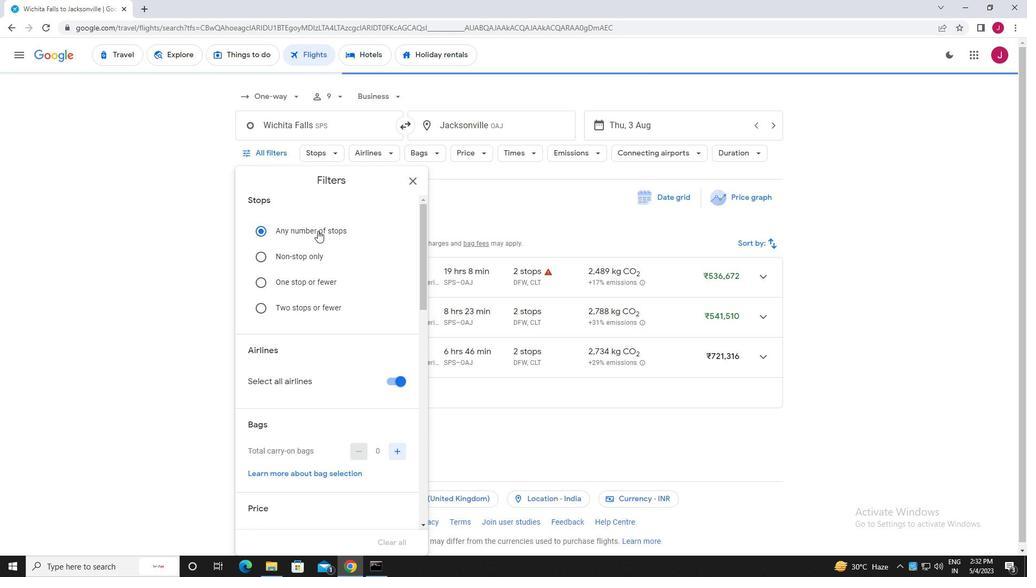 
Action: Mouse moved to (318, 231)
Screenshot: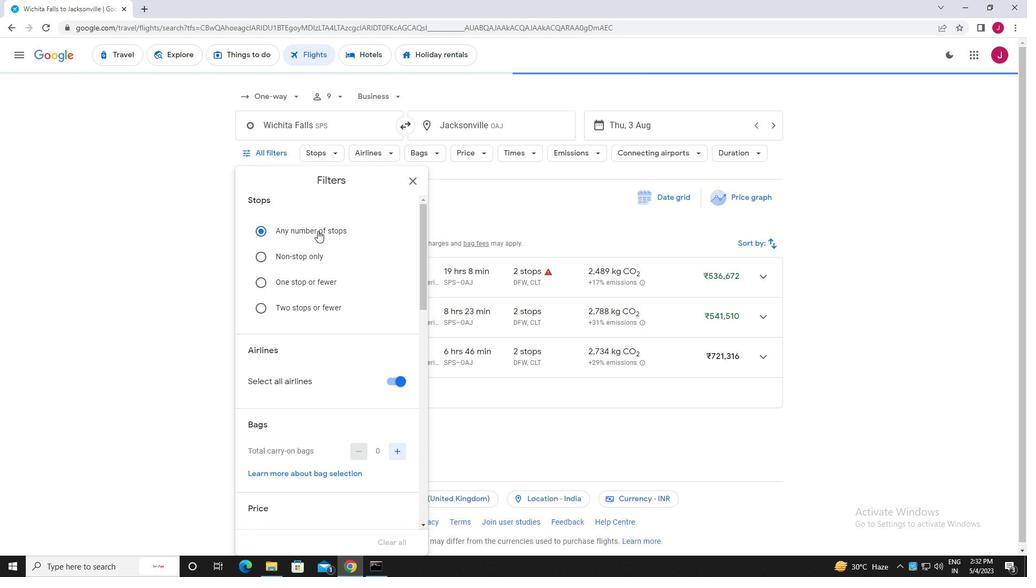 
Action: Mouse scrolled (318, 231) with delta (0, 0)
Screenshot: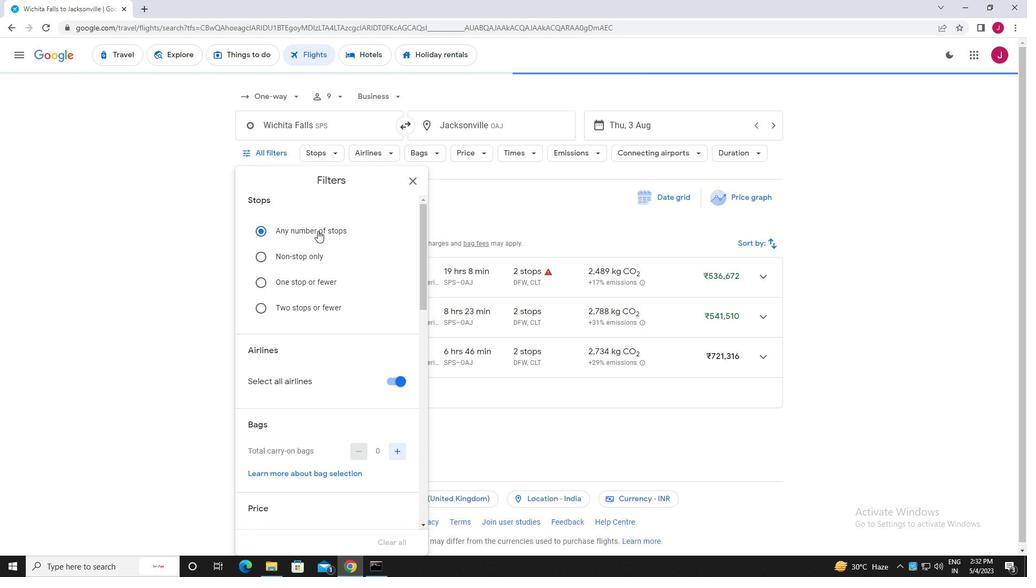 
Action: Mouse moved to (319, 232)
Screenshot: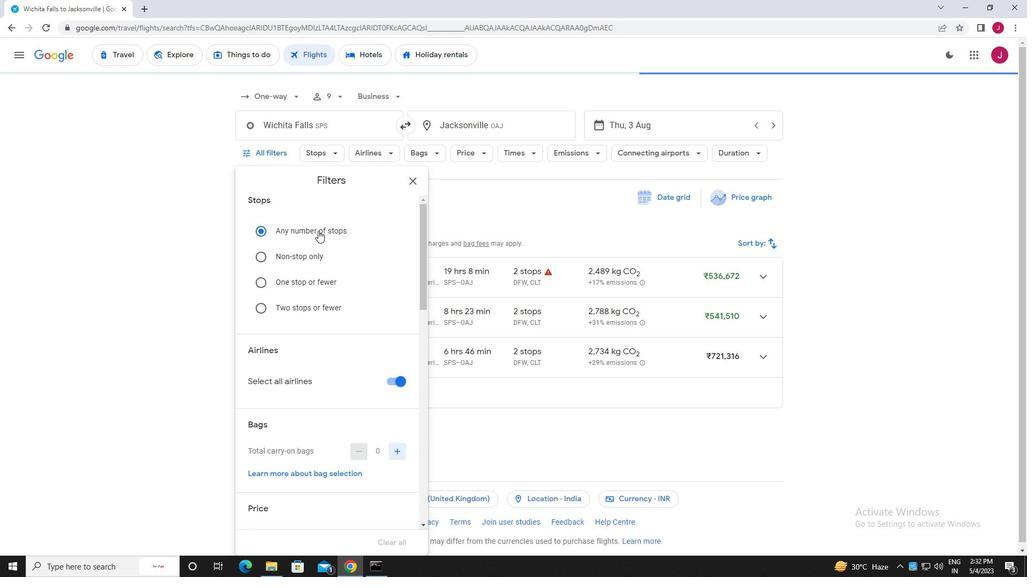 
Action: Mouse scrolled (319, 231) with delta (0, 0)
Screenshot: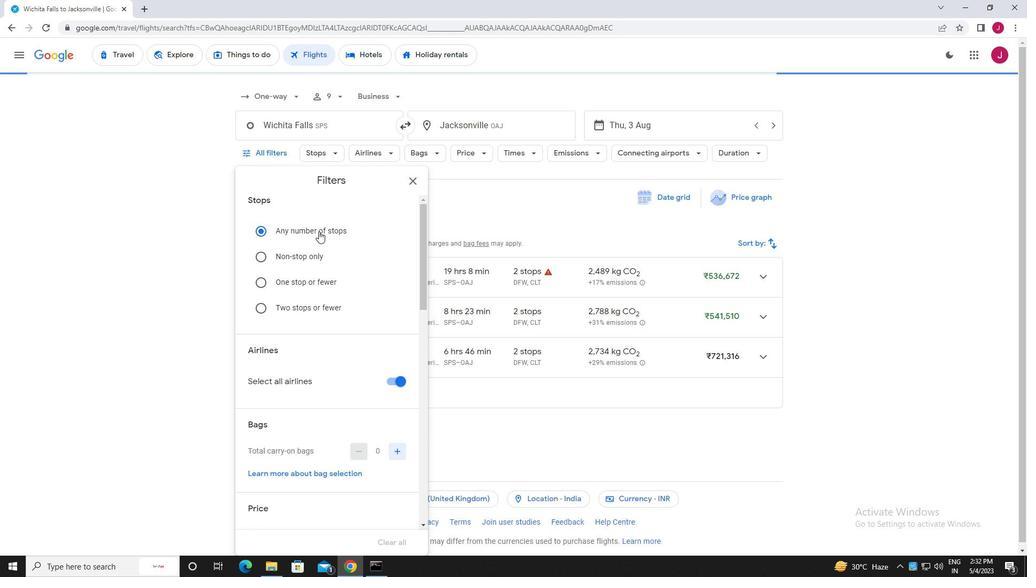 
Action: Mouse moved to (375, 215)
Screenshot: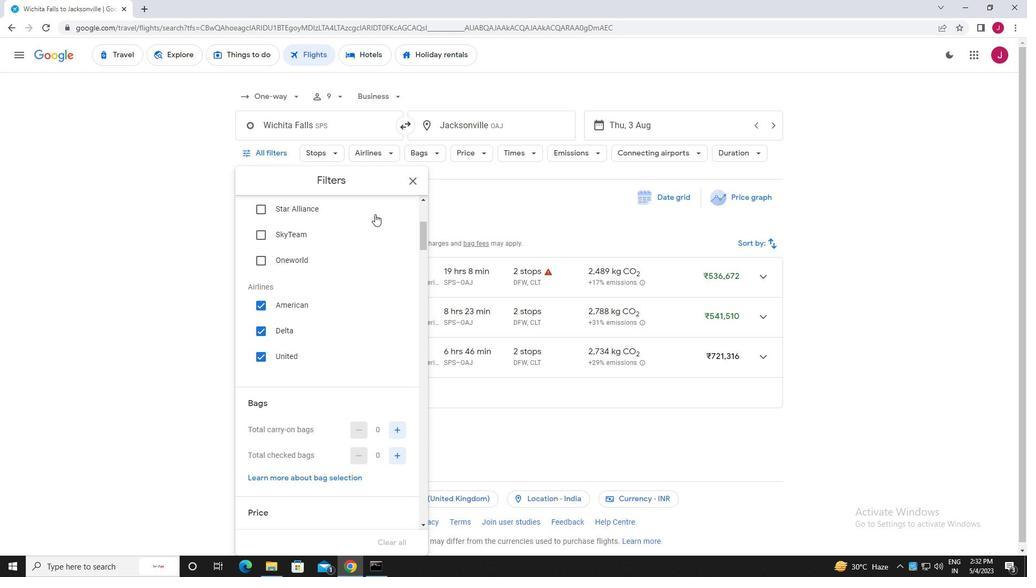 
Action: Mouse scrolled (375, 216) with delta (0, 0)
Screenshot: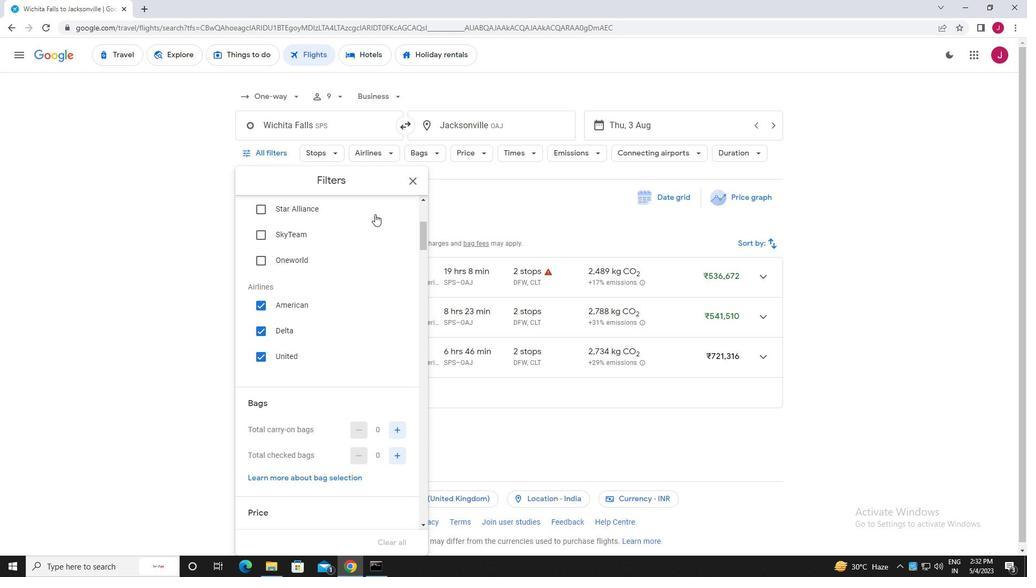 
Action: Mouse moved to (386, 220)
Screenshot: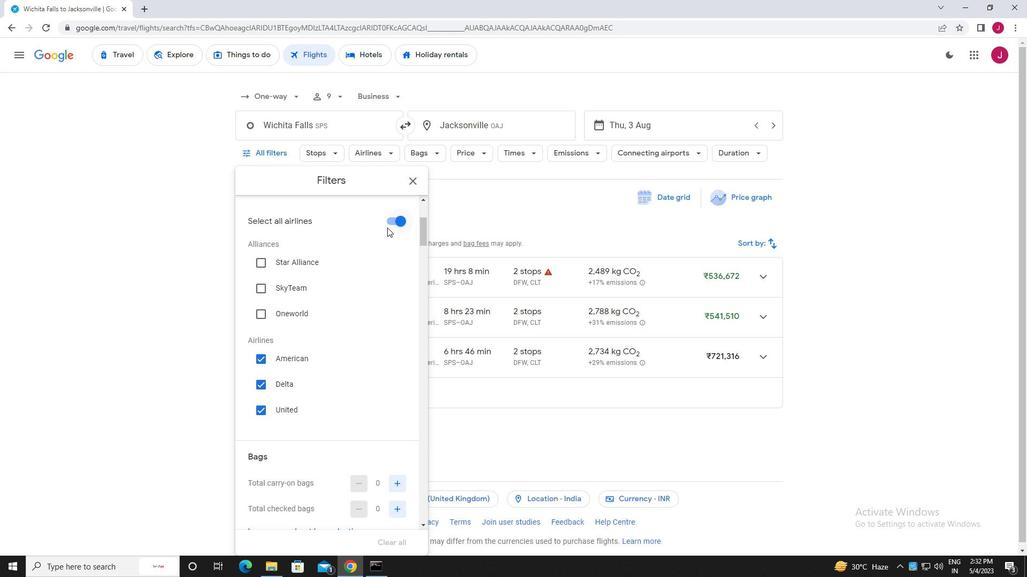 
Action: Mouse pressed left at (386, 220)
Screenshot: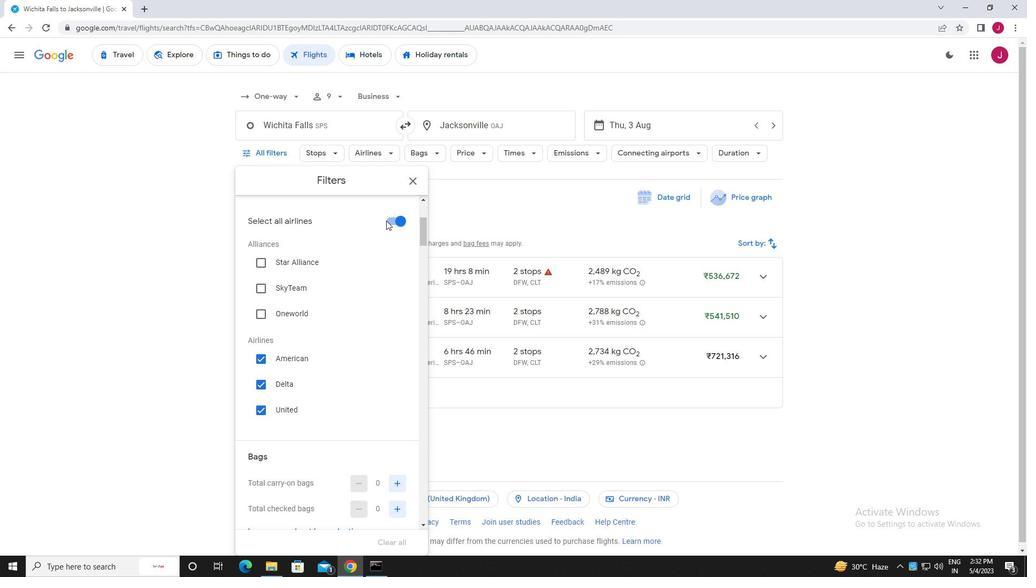
Action: Mouse moved to (392, 222)
Screenshot: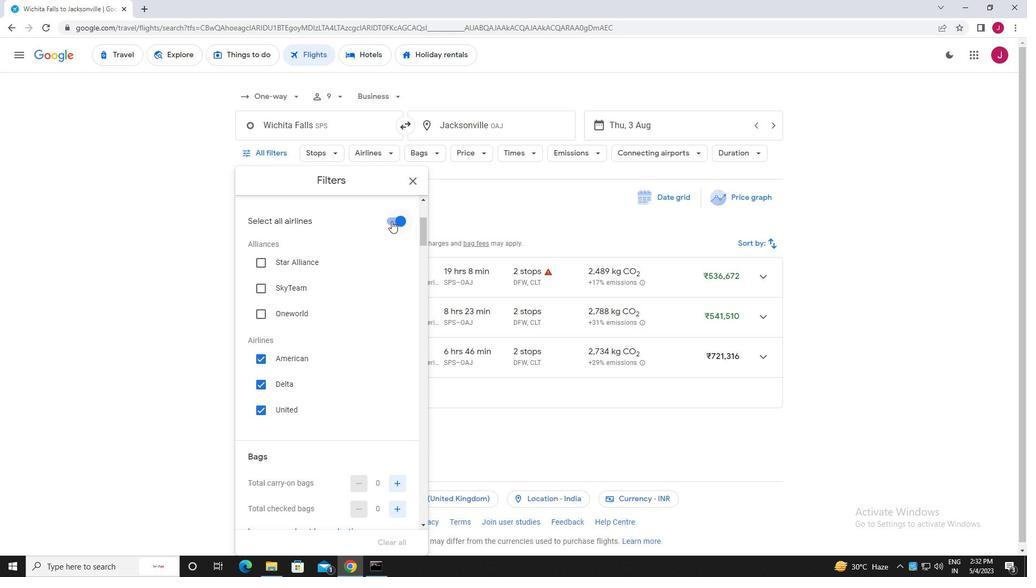 
Action: Mouse pressed left at (392, 222)
Screenshot: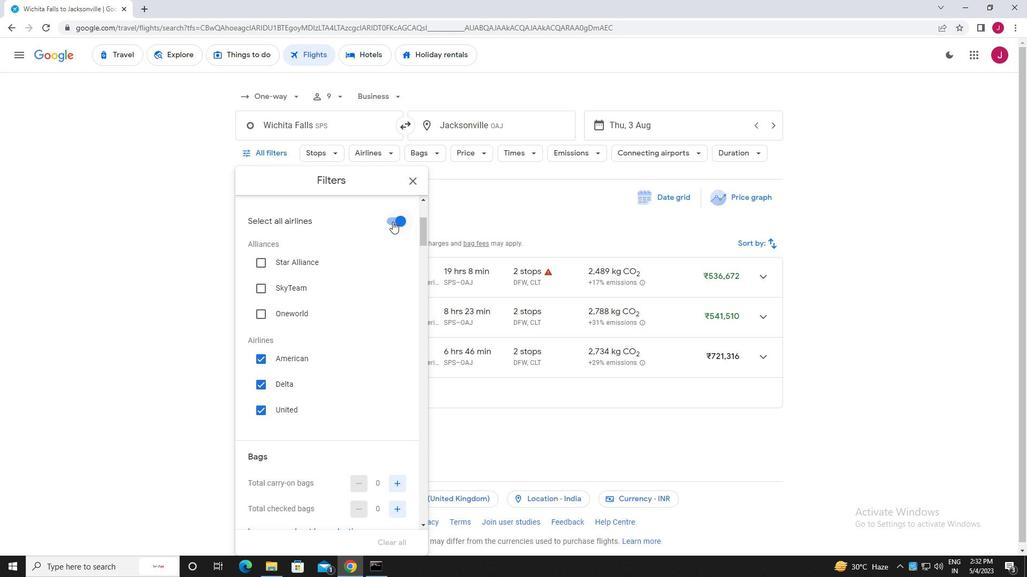 
Action: Mouse moved to (313, 256)
Screenshot: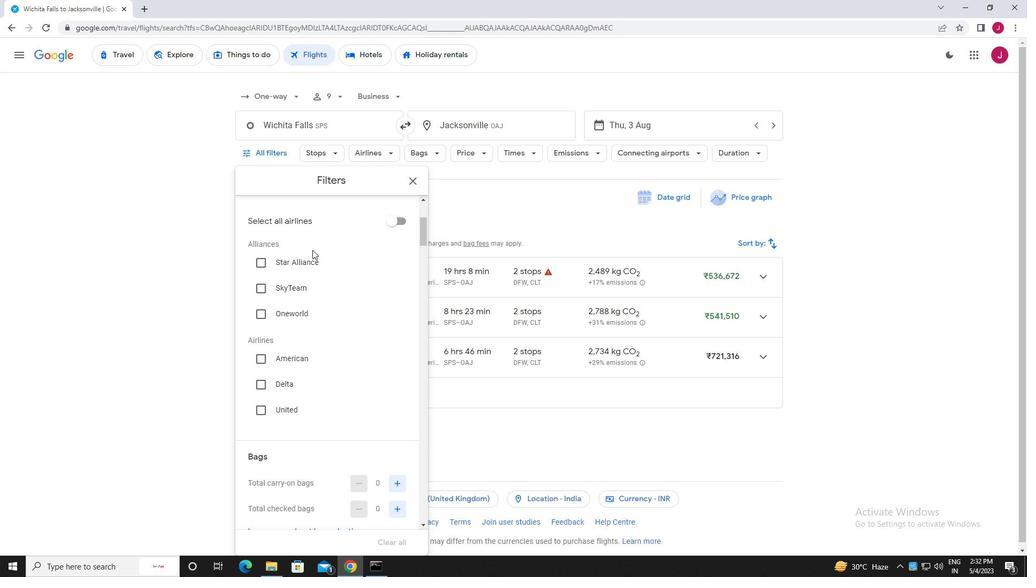
Action: Mouse scrolled (313, 255) with delta (0, 0)
Screenshot: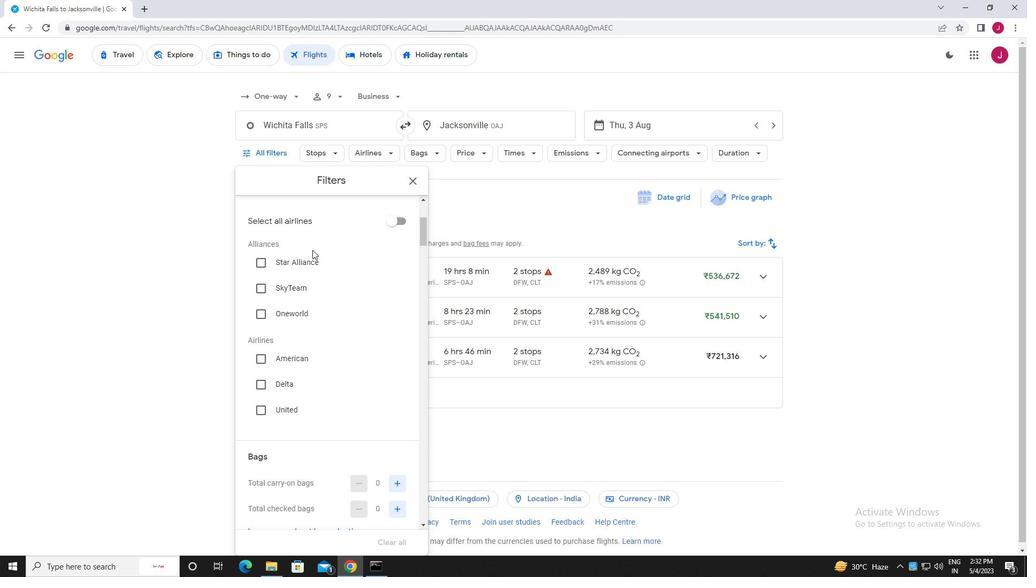 
Action: Mouse moved to (314, 257)
Screenshot: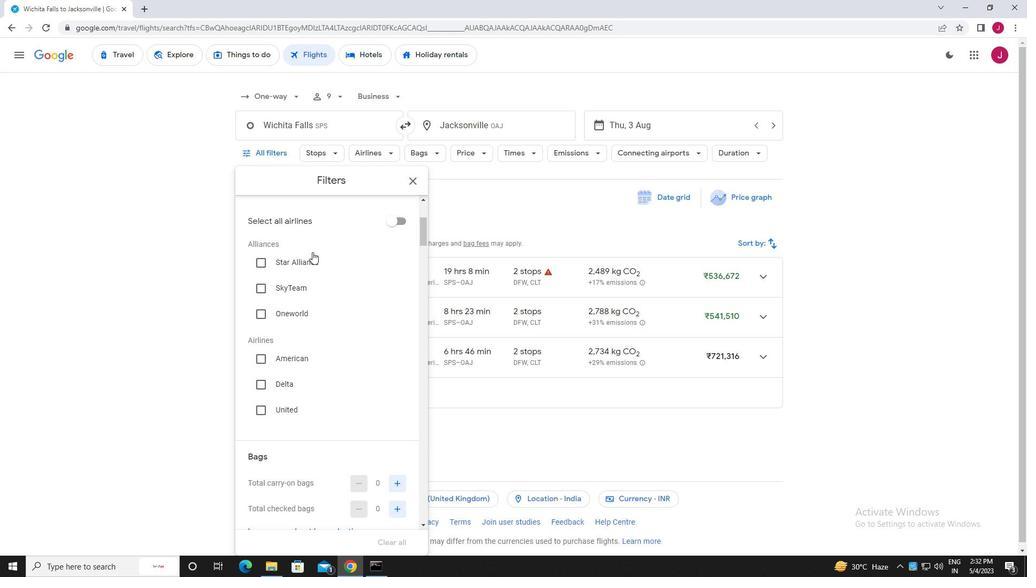 
Action: Mouse scrolled (314, 257) with delta (0, 0)
Screenshot: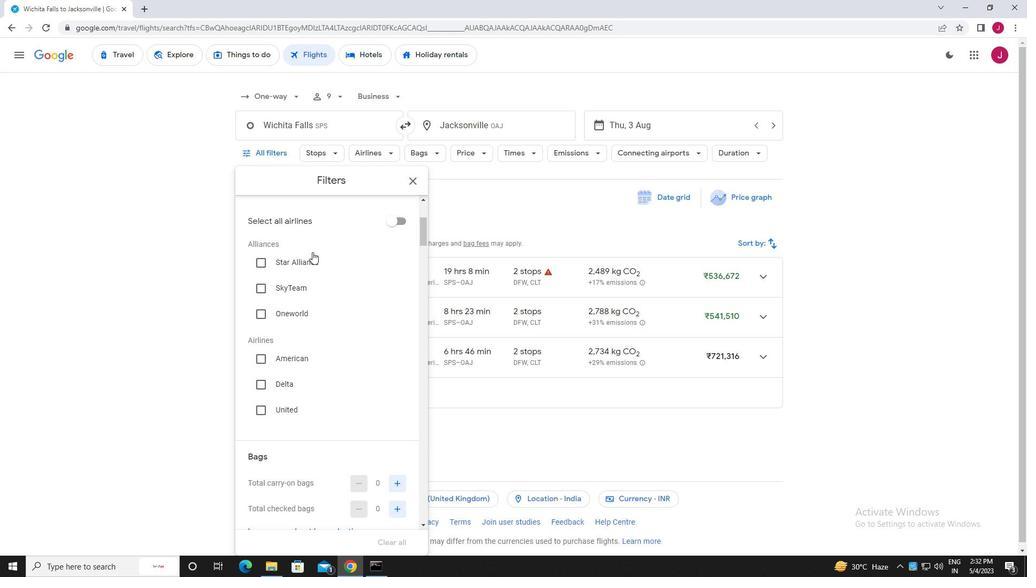 
Action: Mouse moved to (314, 258)
Screenshot: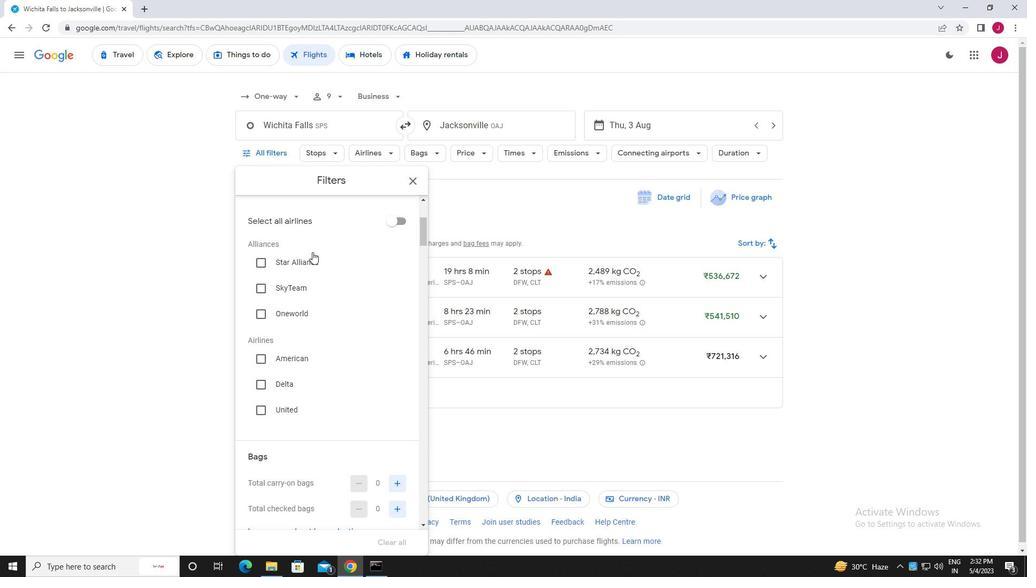 
Action: Mouse scrolled (314, 257) with delta (0, 0)
Screenshot: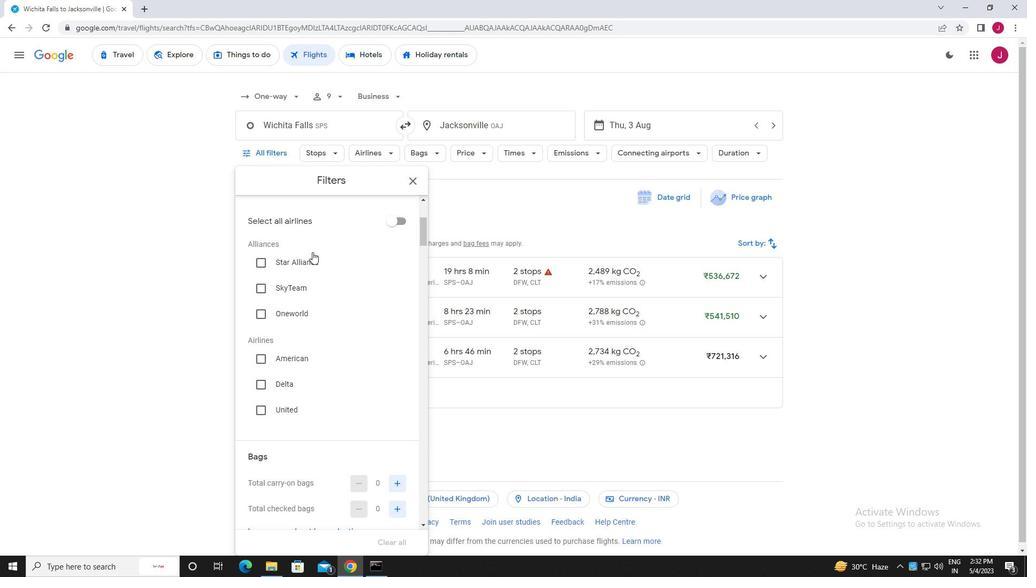 
Action: Mouse moved to (314, 258)
Screenshot: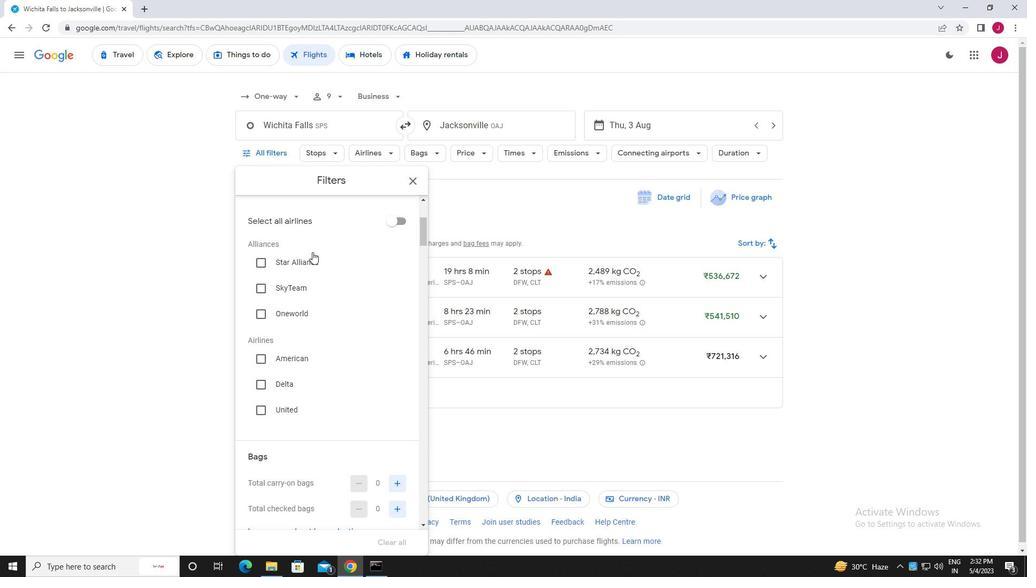 
Action: Mouse scrolled (314, 258) with delta (0, 0)
Screenshot: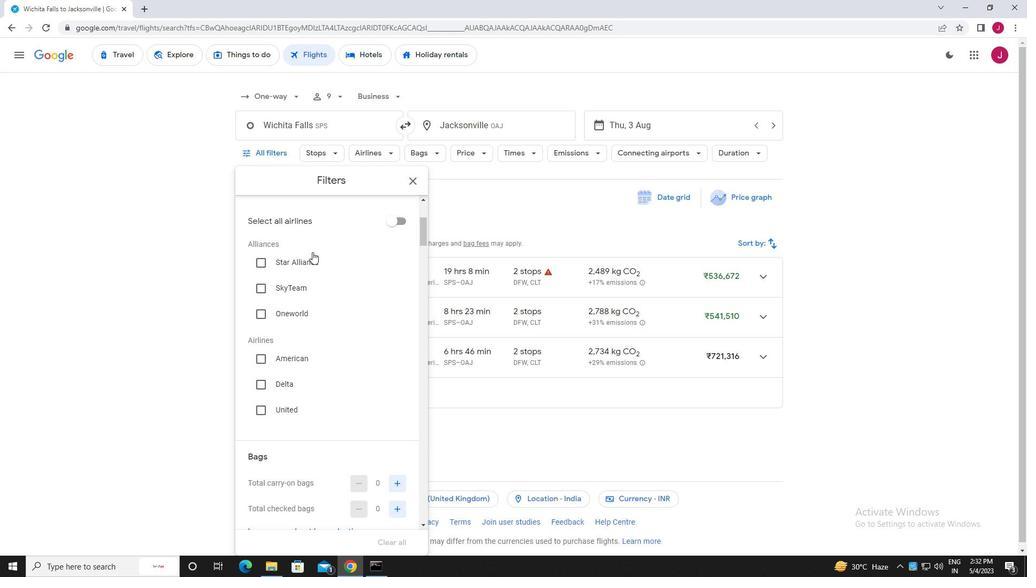 
Action: Mouse moved to (314, 261)
Screenshot: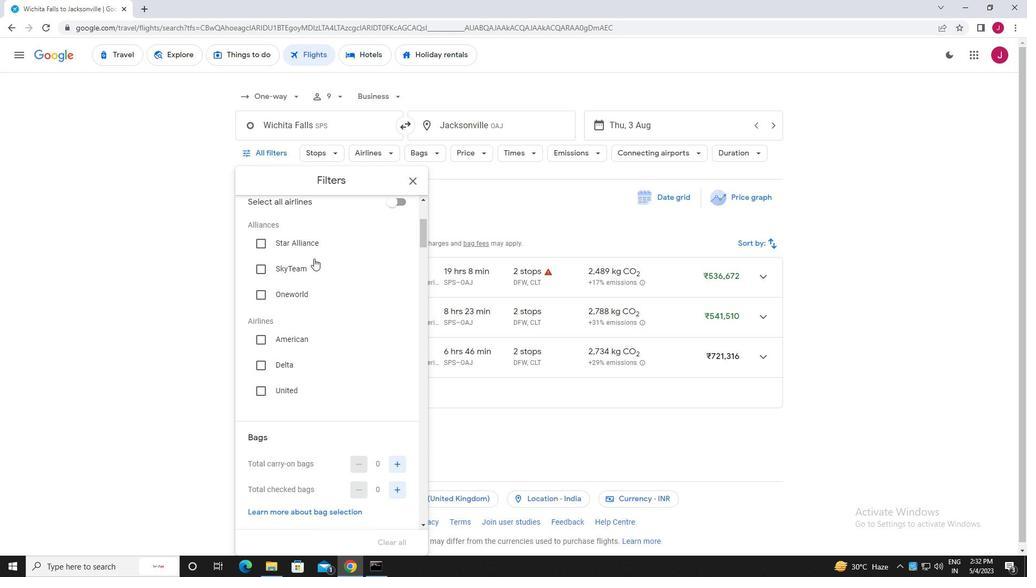 
Action: Mouse scrolled (314, 260) with delta (0, 0)
Screenshot: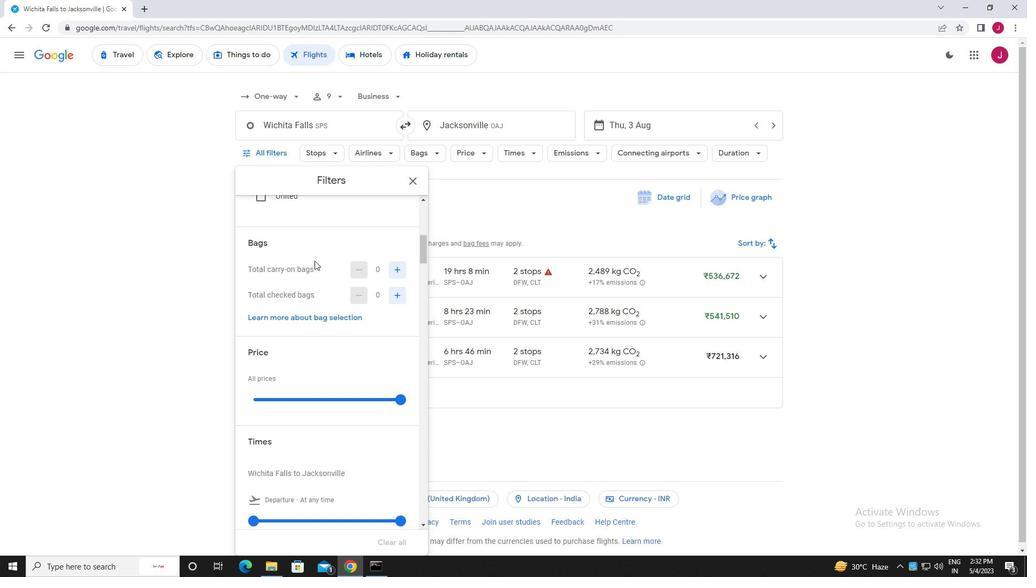 
Action: Mouse moved to (316, 261)
Screenshot: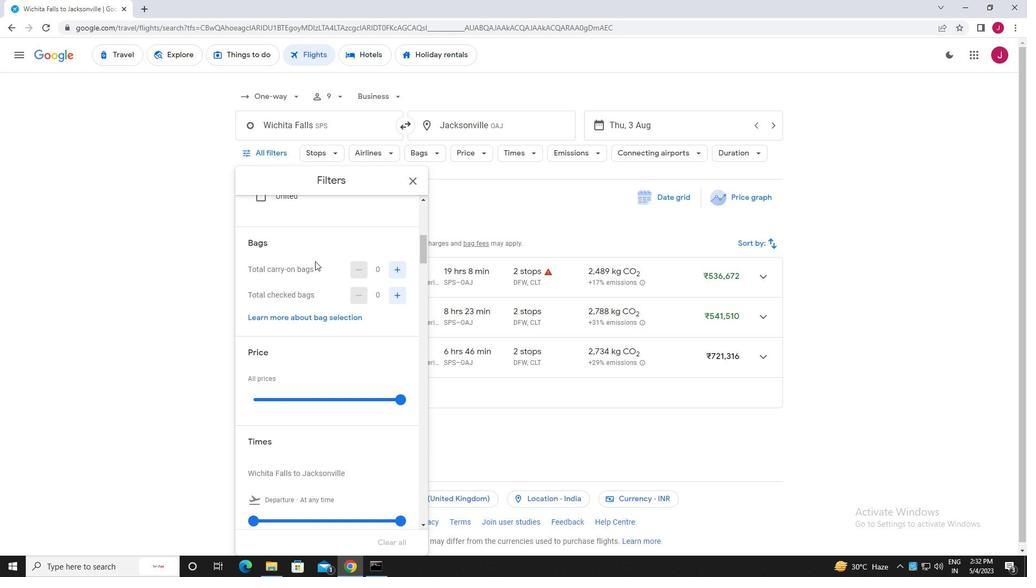 
Action: Mouse scrolled (316, 261) with delta (0, 0)
Screenshot: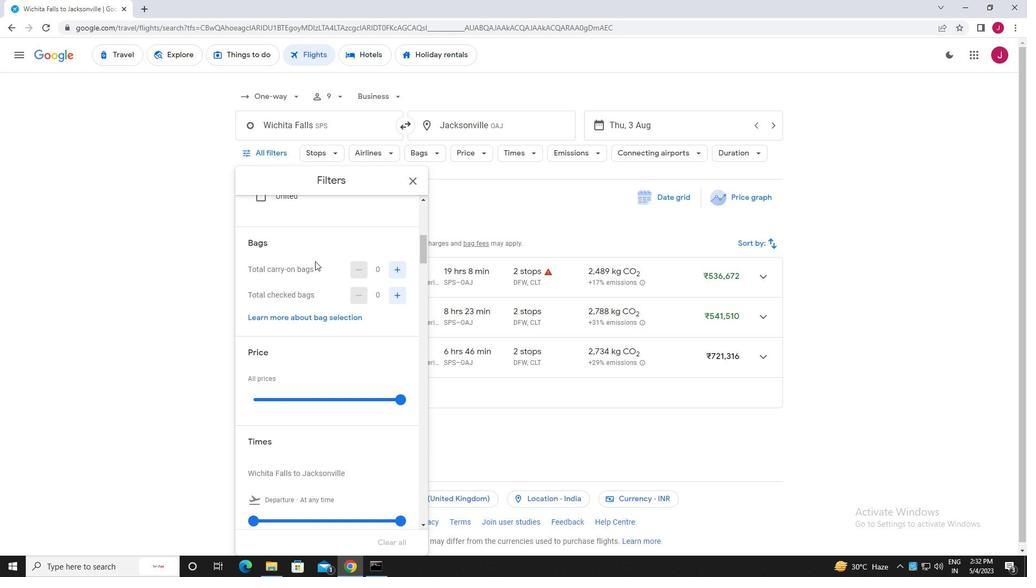 
Action: Mouse moved to (326, 254)
Screenshot: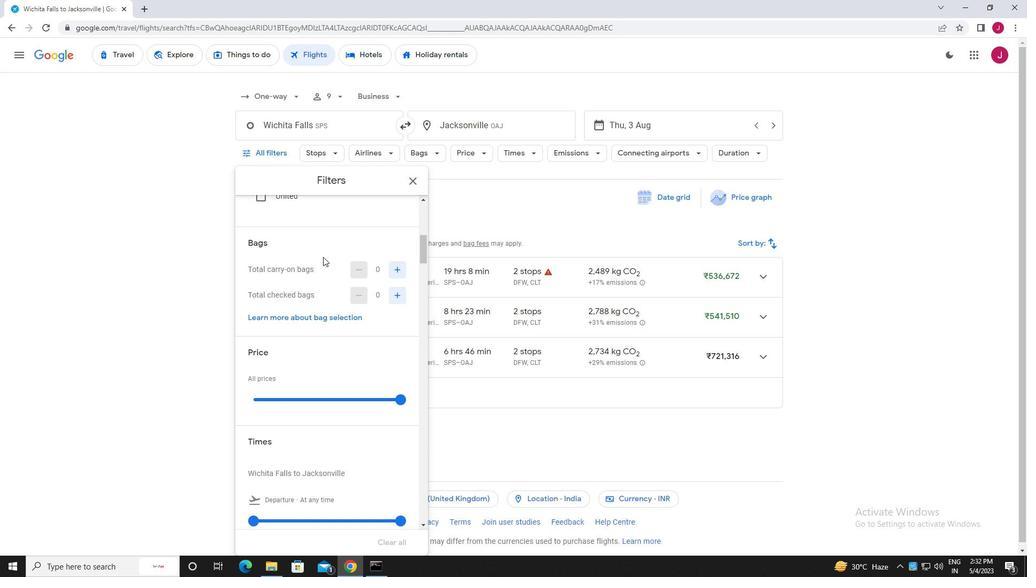 
Action: Mouse scrolled (326, 253) with delta (0, 0)
Screenshot: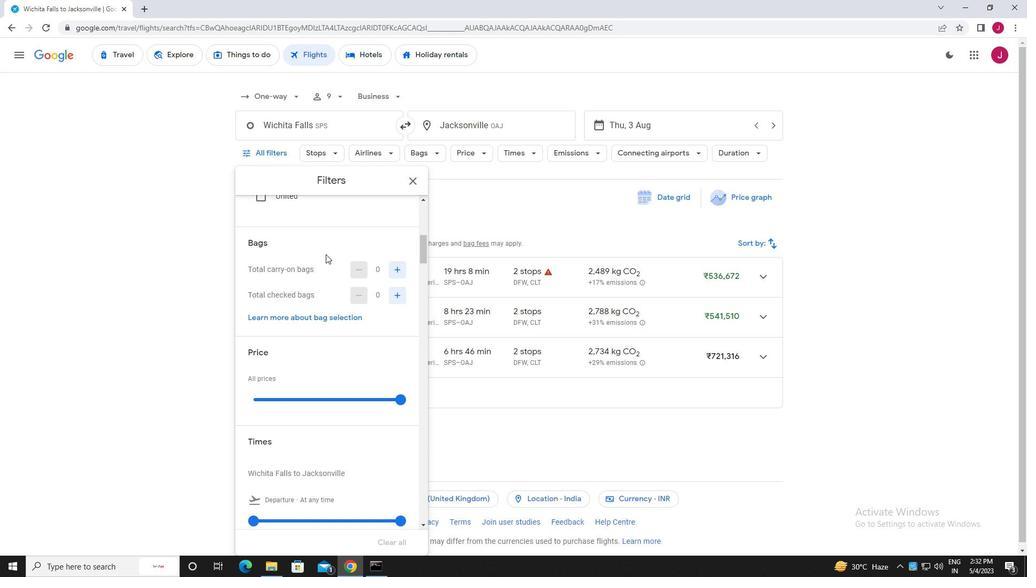 
Action: Mouse moved to (329, 250)
Screenshot: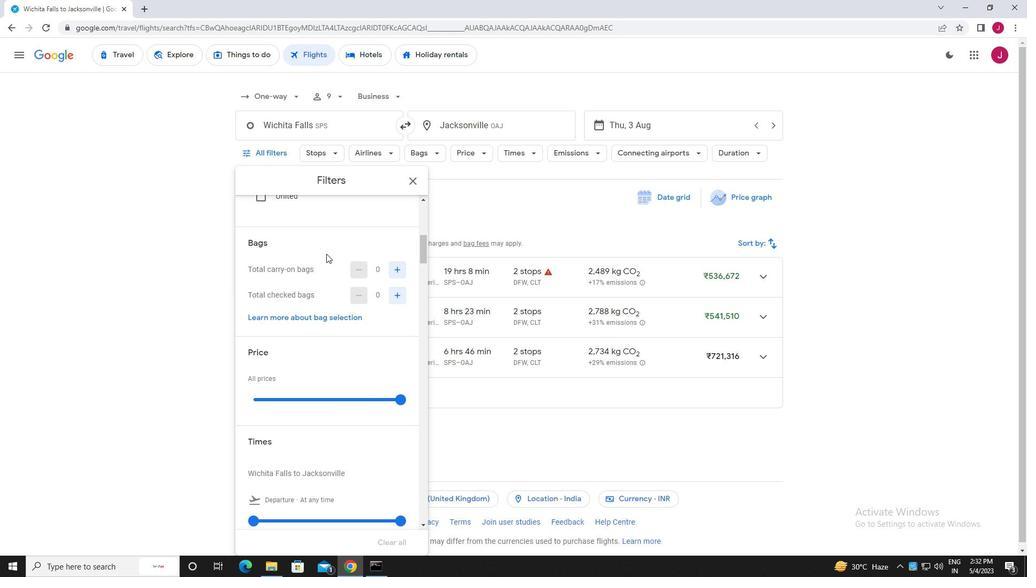 
Action: Mouse scrolled (329, 249) with delta (0, 0)
Screenshot: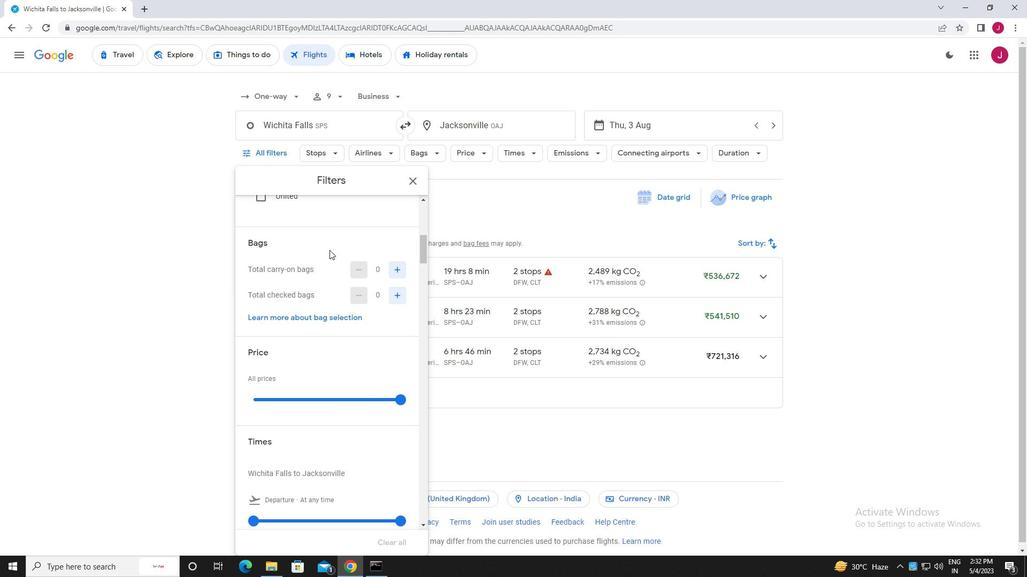 
Action: Mouse scrolled (329, 249) with delta (0, 0)
Screenshot: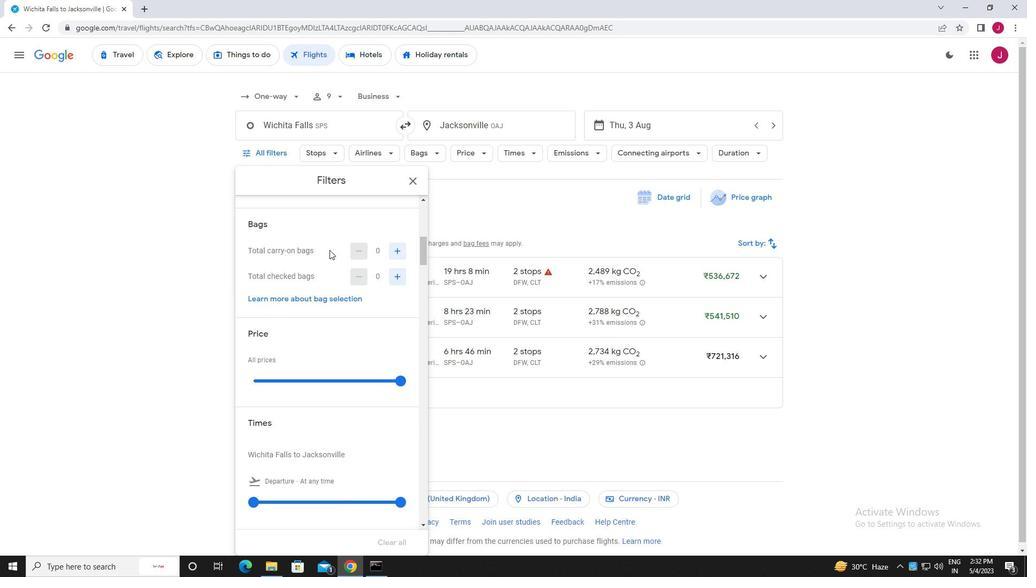 
Action: Mouse moved to (329, 250)
Screenshot: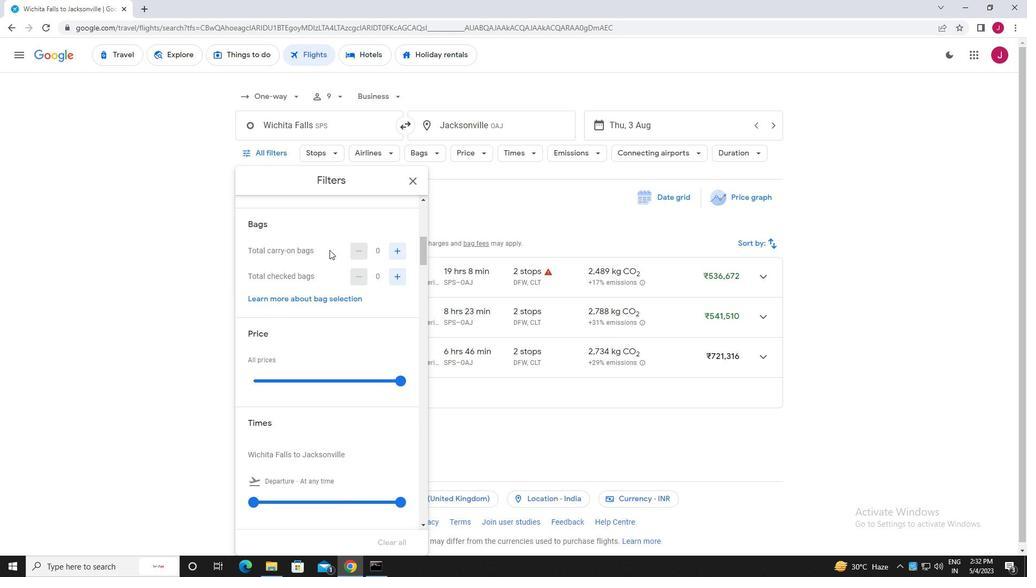 
Action: Mouse scrolled (329, 250) with delta (0, 0)
Screenshot: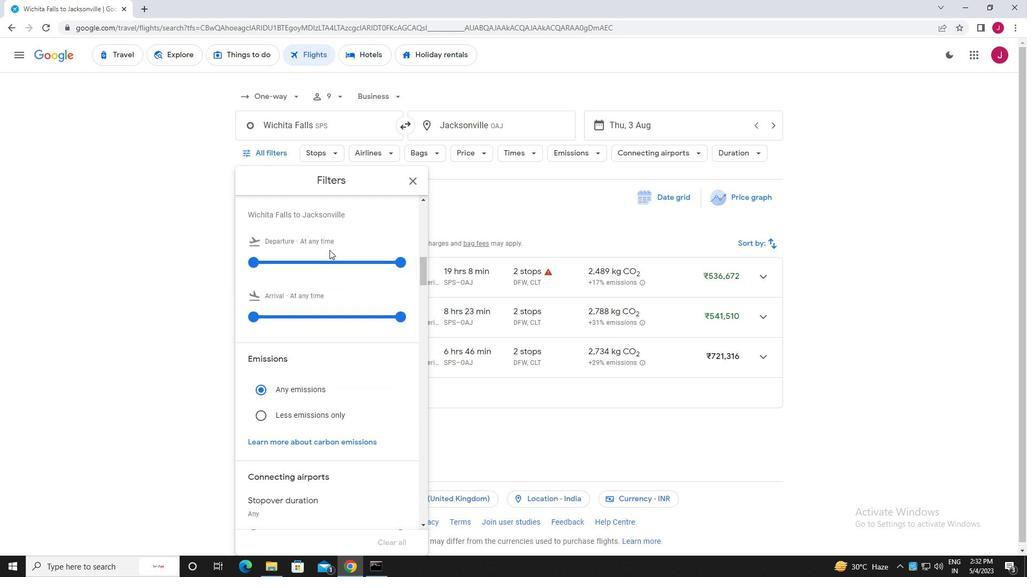 
Action: Mouse scrolled (329, 250) with delta (0, 0)
Screenshot: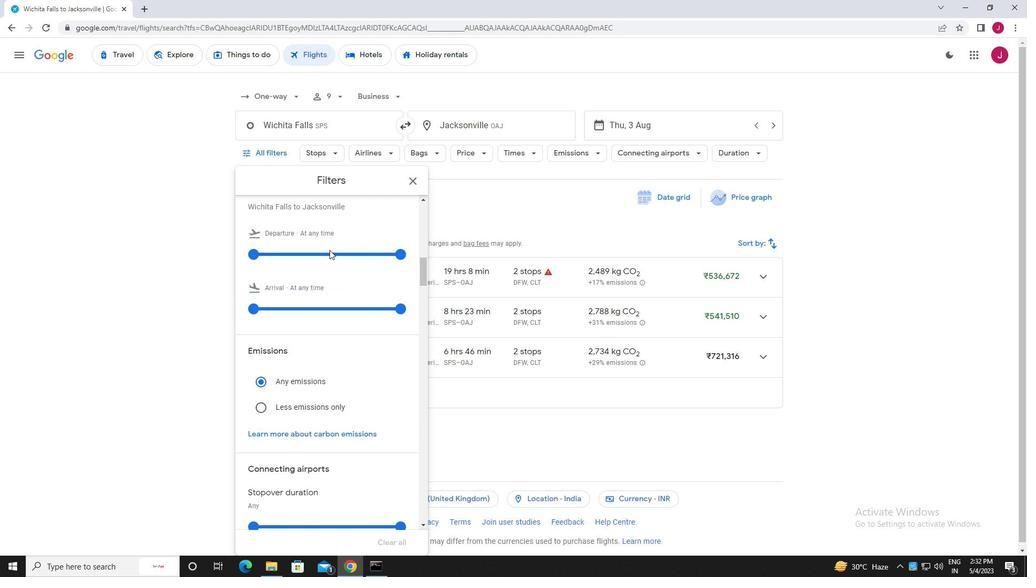 
Action: Mouse moved to (329, 250)
Screenshot: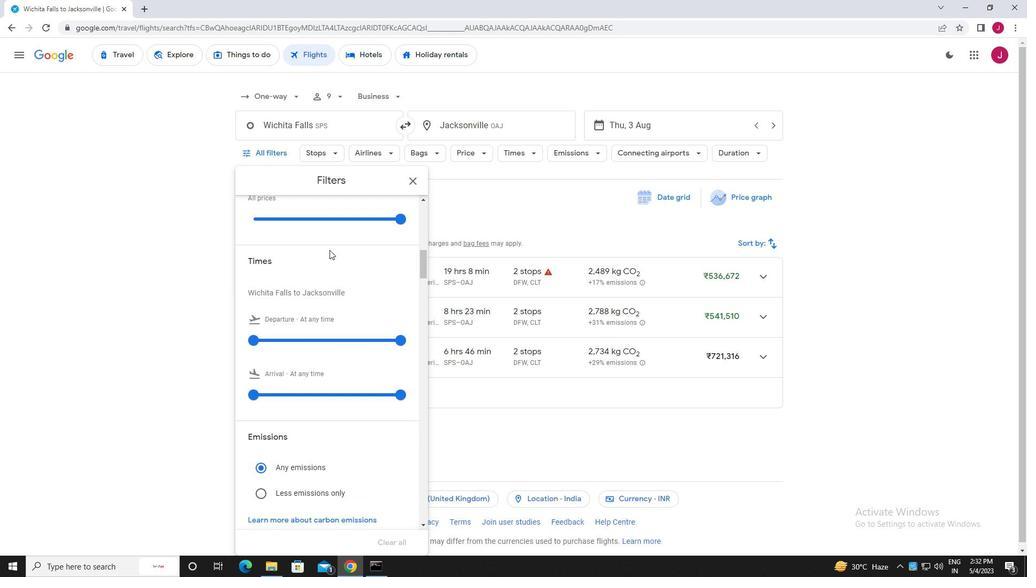 
Action: Mouse scrolled (329, 250) with delta (0, 0)
Screenshot: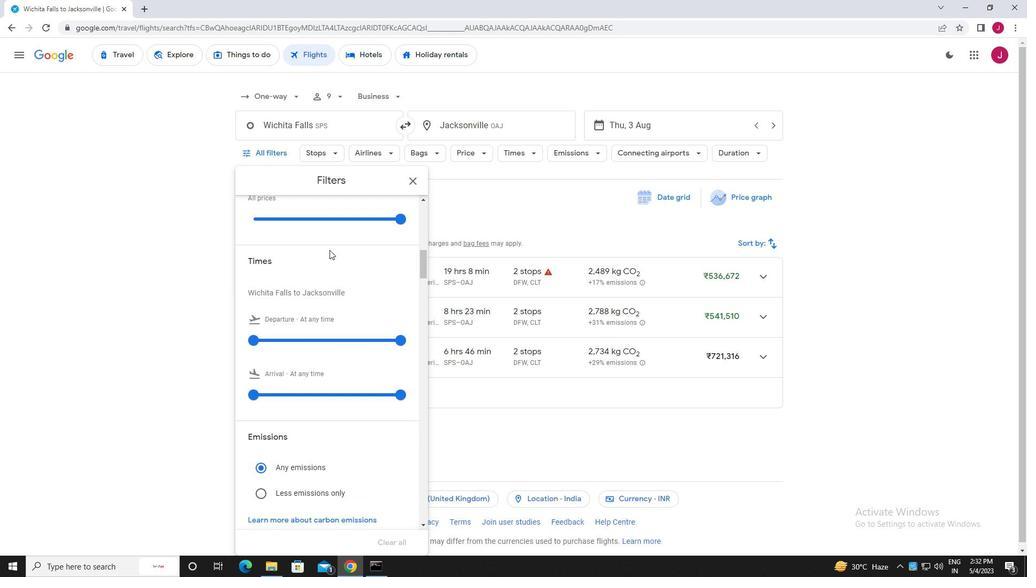 
Action: Mouse scrolled (329, 250) with delta (0, 0)
Screenshot: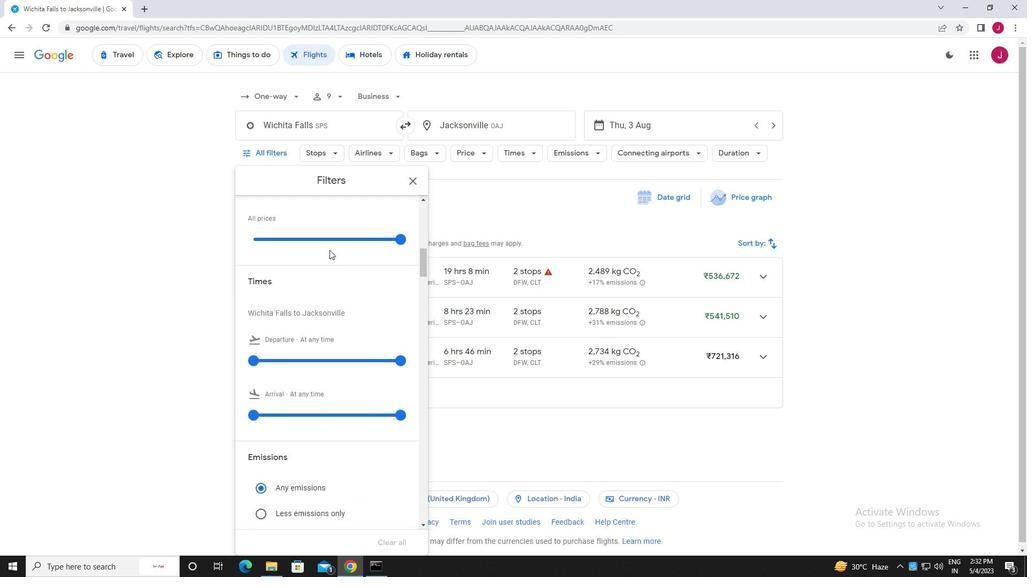 
Action: Mouse moved to (396, 217)
Screenshot: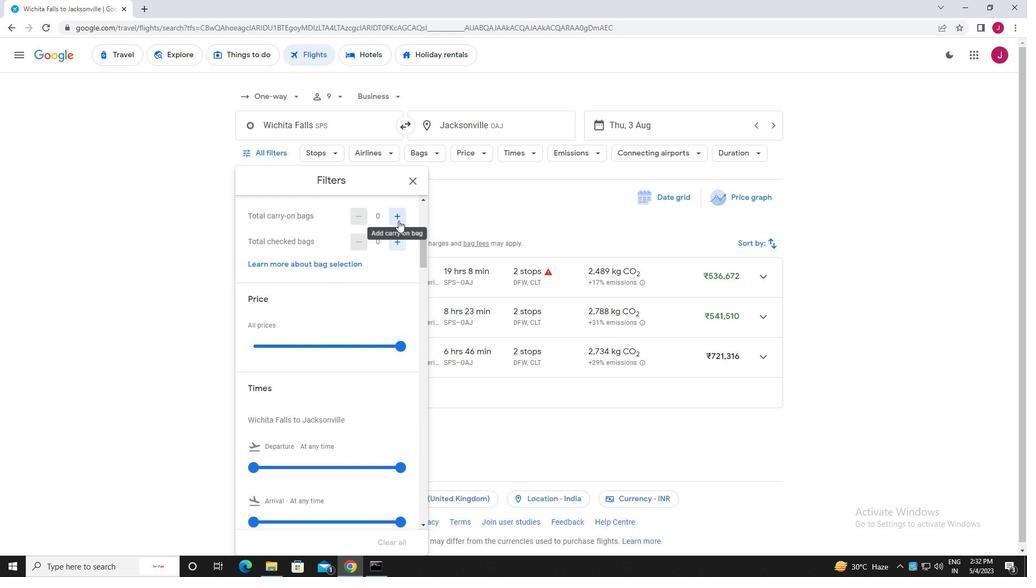 
Action: Mouse pressed left at (396, 217)
Screenshot: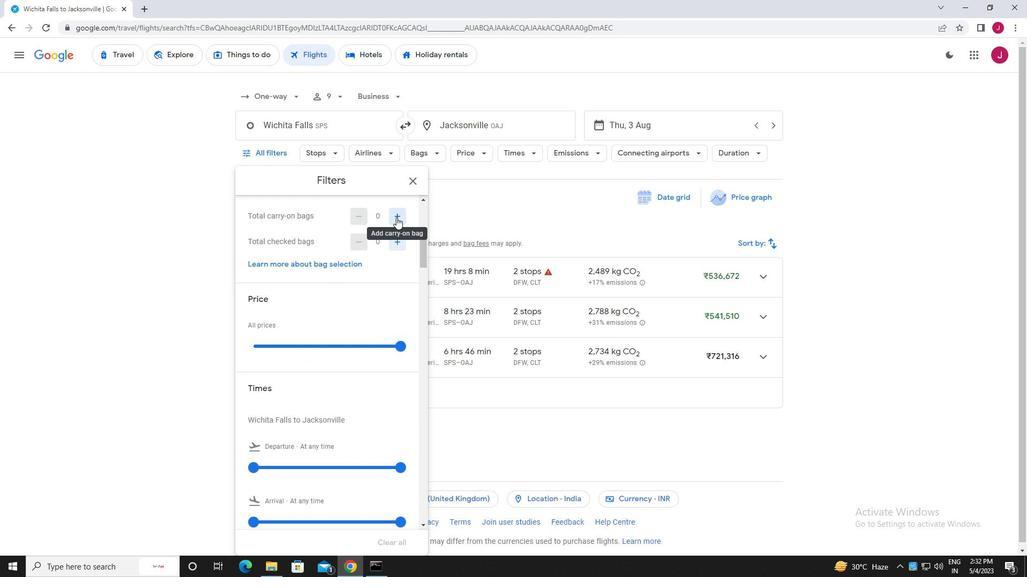 
Action: Mouse moved to (399, 348)
Screenshot: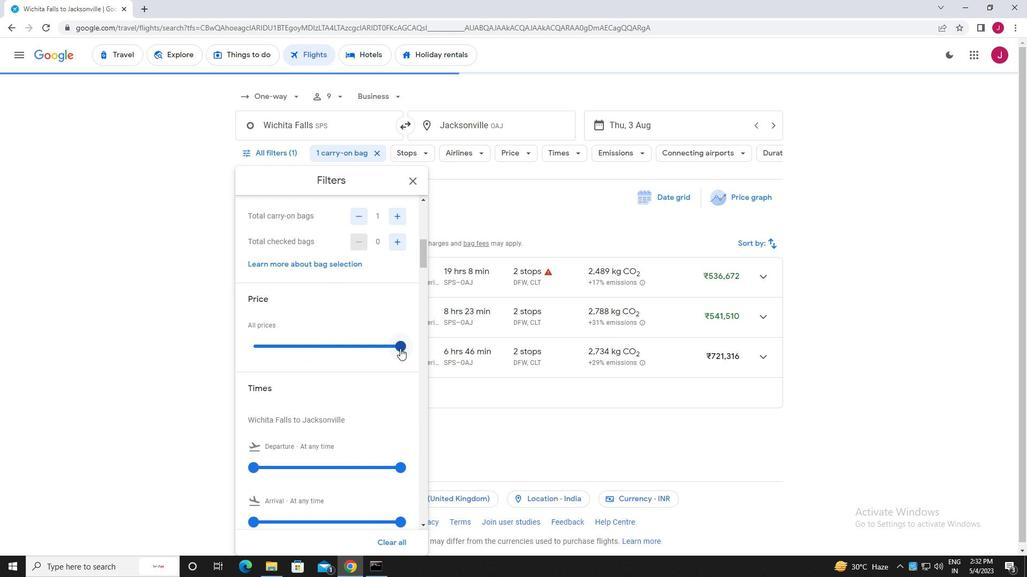
Action: Mouse pressed left at (399, 348)
Screenshot: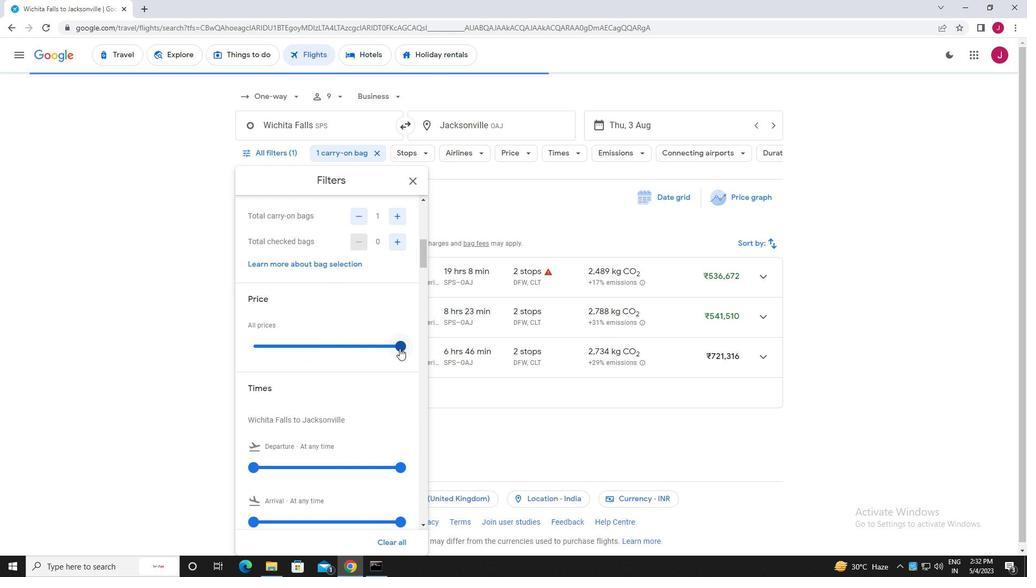 
Action: Mouse moved to (320, 324)
Screenshot: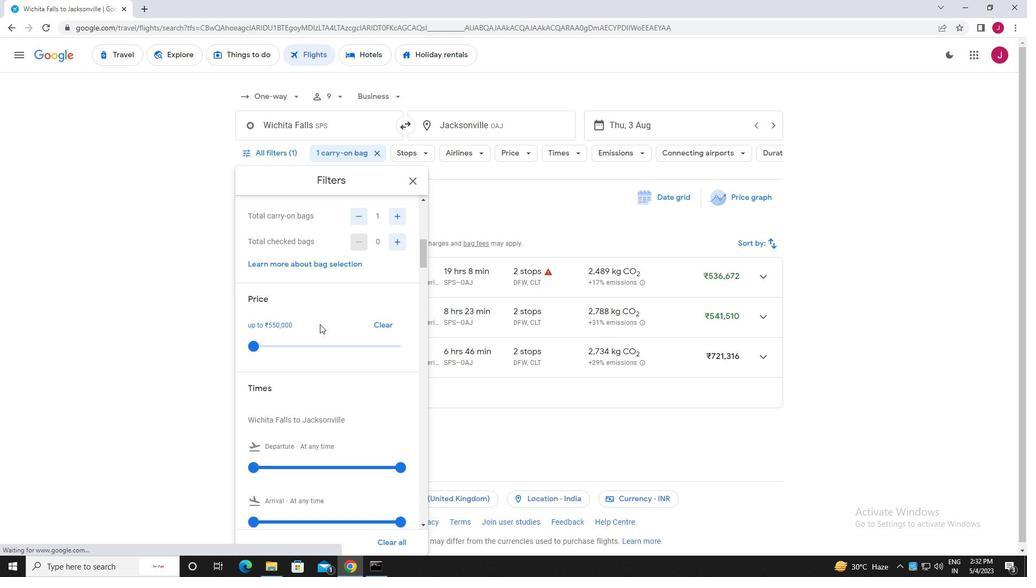 
Action: Mouse scrolled (320, 323) with delta (0, 0)
Screenshot: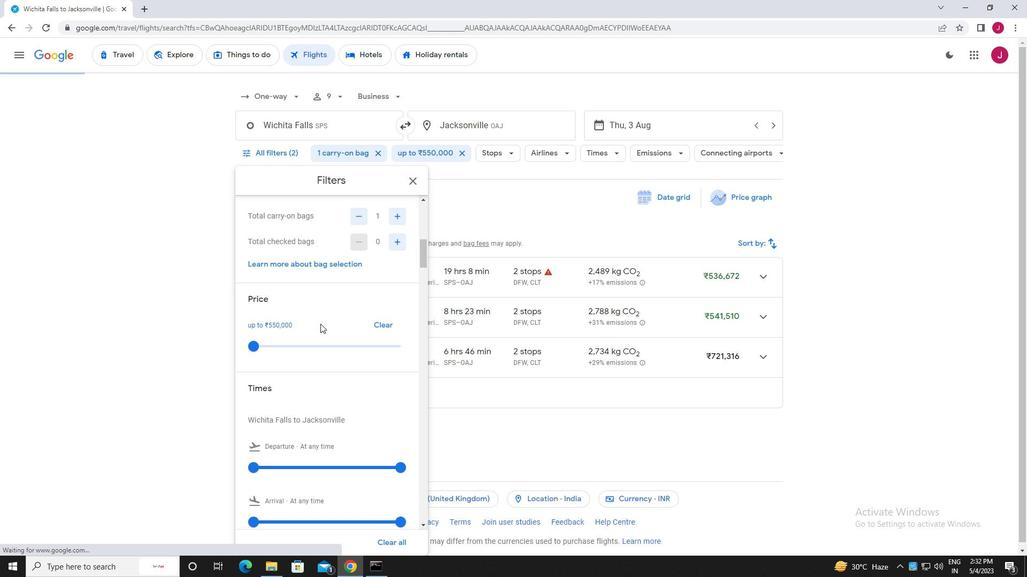 
Action: Mouse scrolled (320, 323) with delta (0, 0)
Screenshot: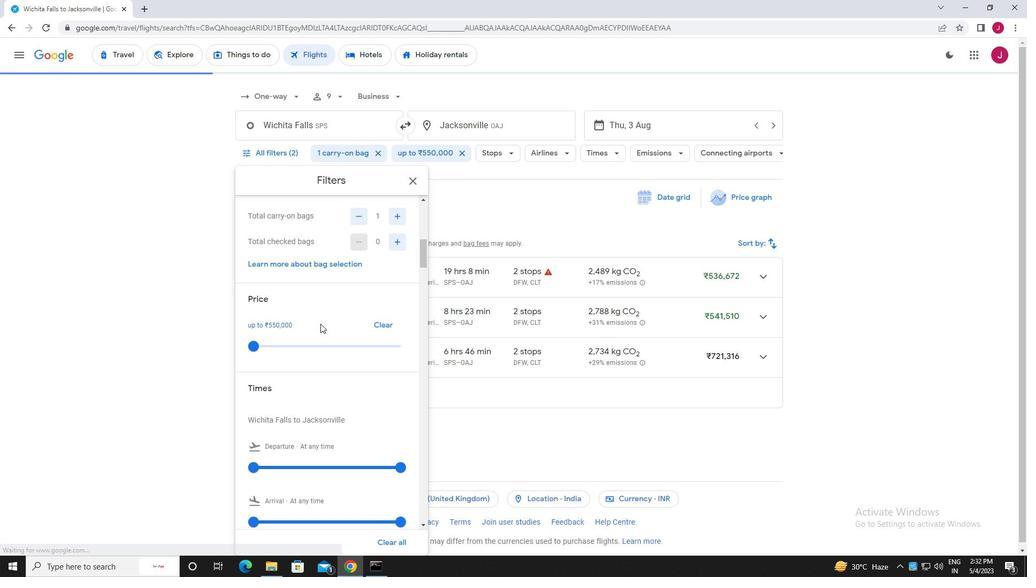 
Action: Mouse moved to (320, 323)
Screenshot: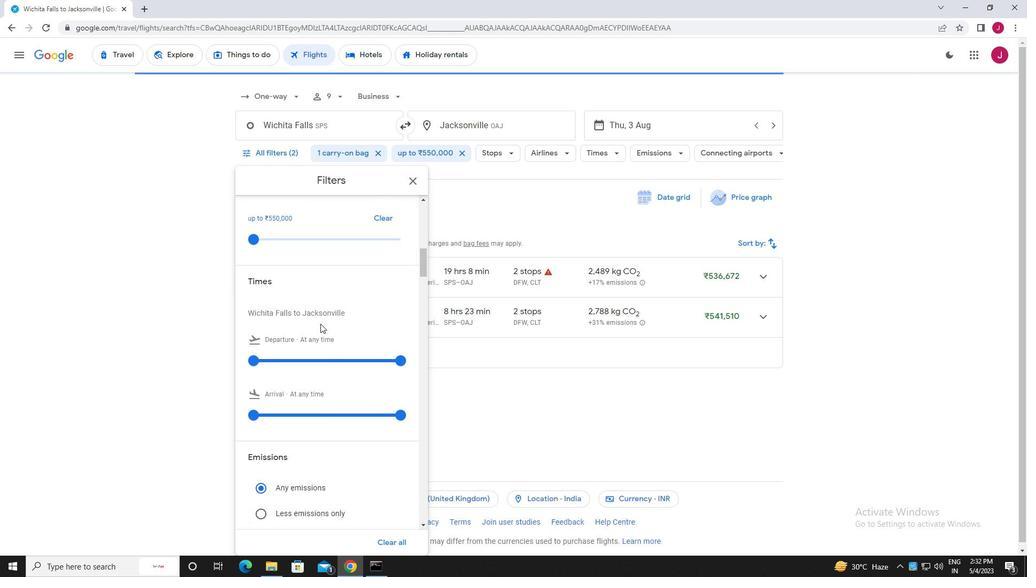 
Action: Mouse scrolled (320, 322) with delta (0, 0)
Screenshot: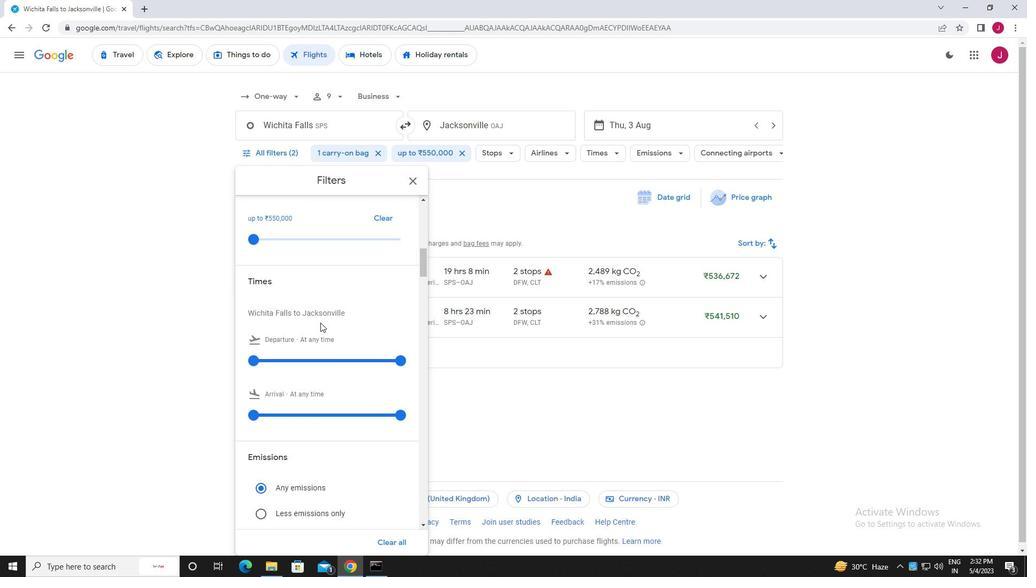 
Action: Mouse moved to (254, 306)
Screenshot: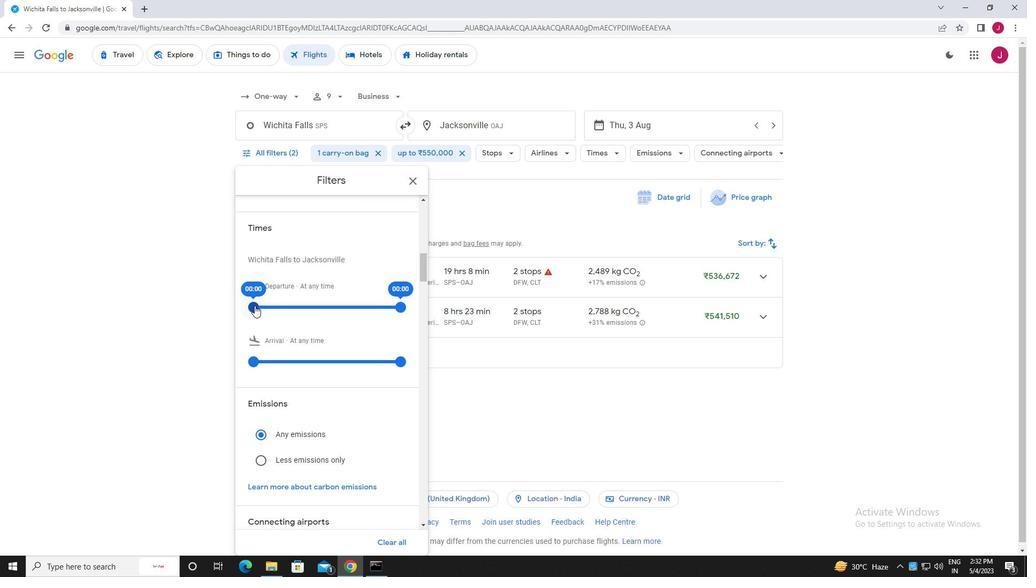 
Action: Mouse pressed left at (254, 306)
Screenshot: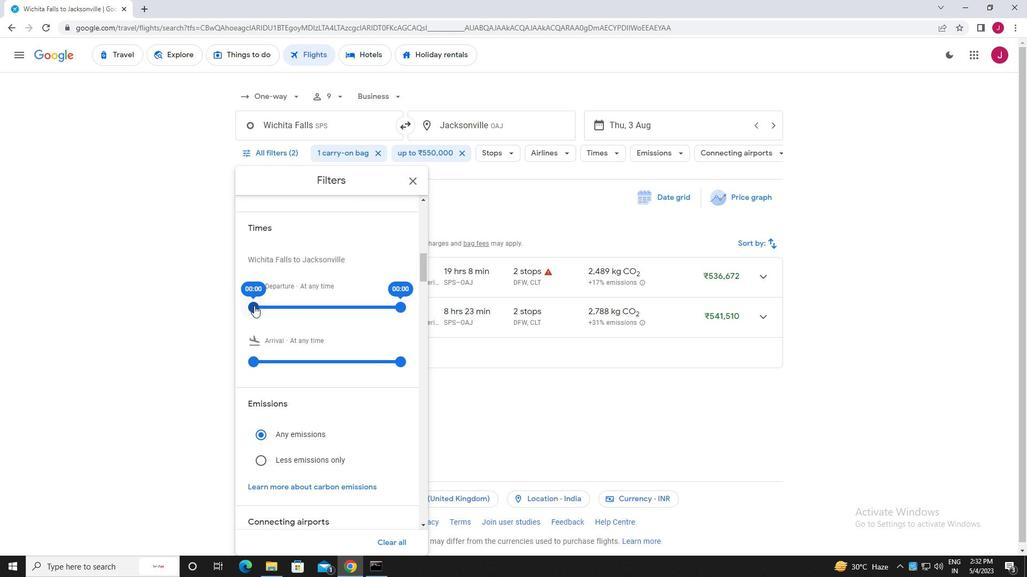 
Action: Mouse moved to (403, 306)
Screenshot: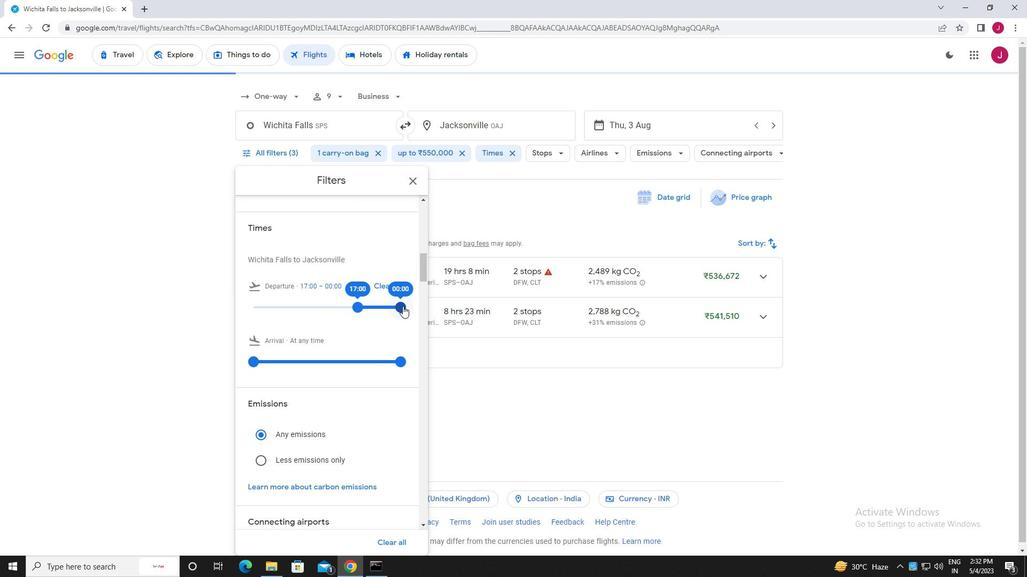 
Action: Mouse pressed left at (403, 306)
Screenshot: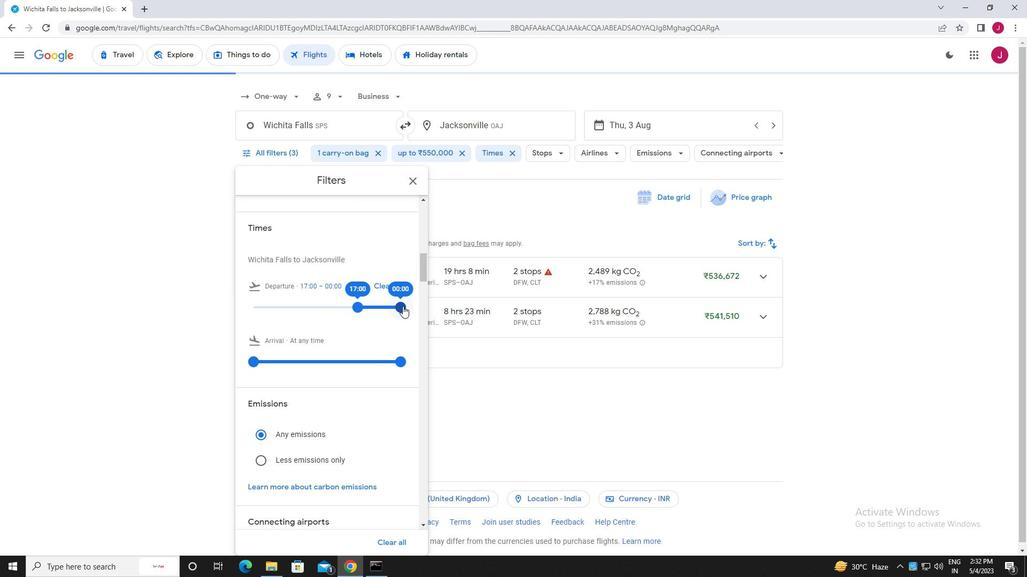 
Action: Mouse moved to (416, 179)
Screenshot: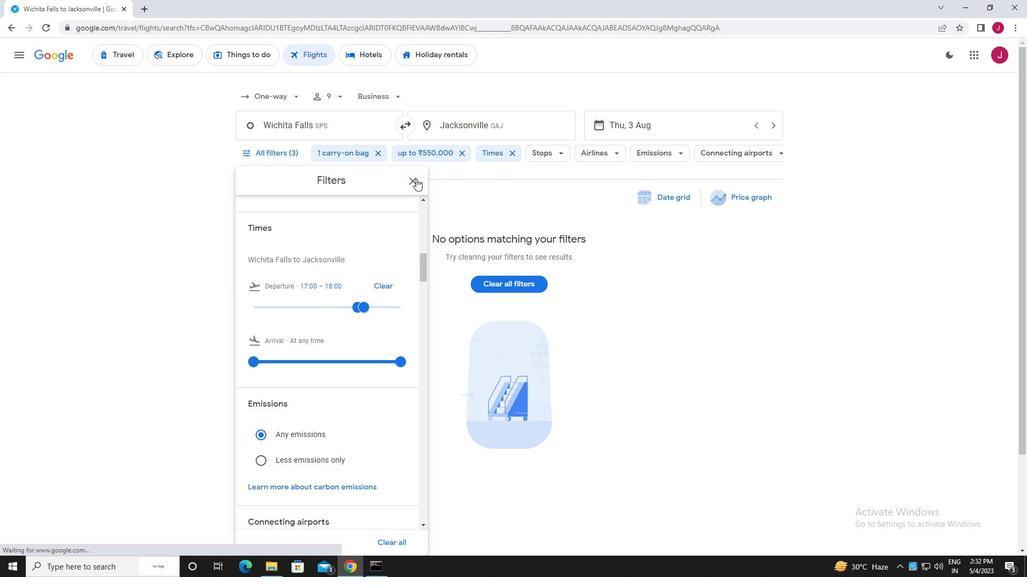 
Action: Mouse pressed left at (416, 179)
Screenshot: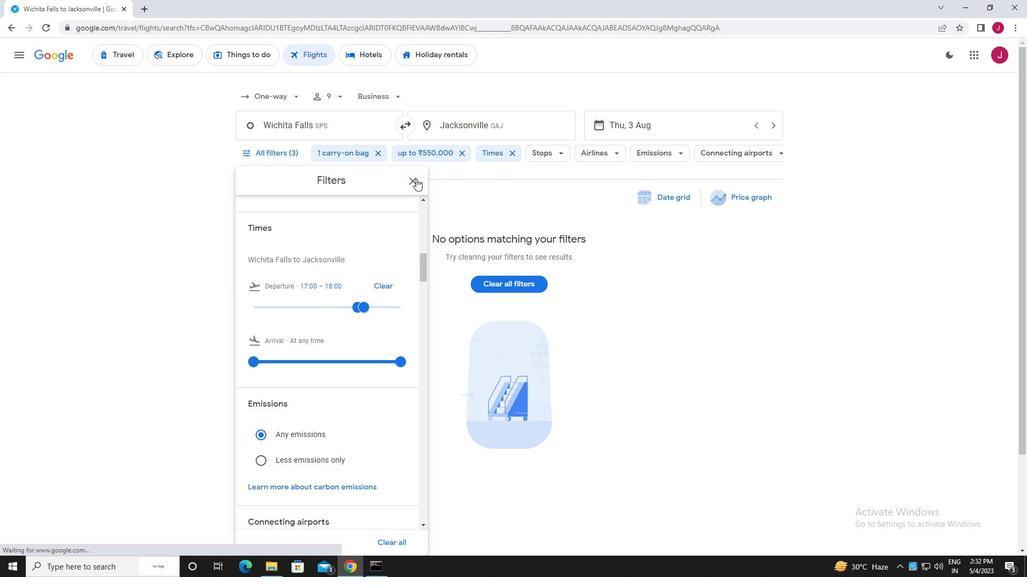 
Action: Mouse moved to (413, 183)
Screenshot: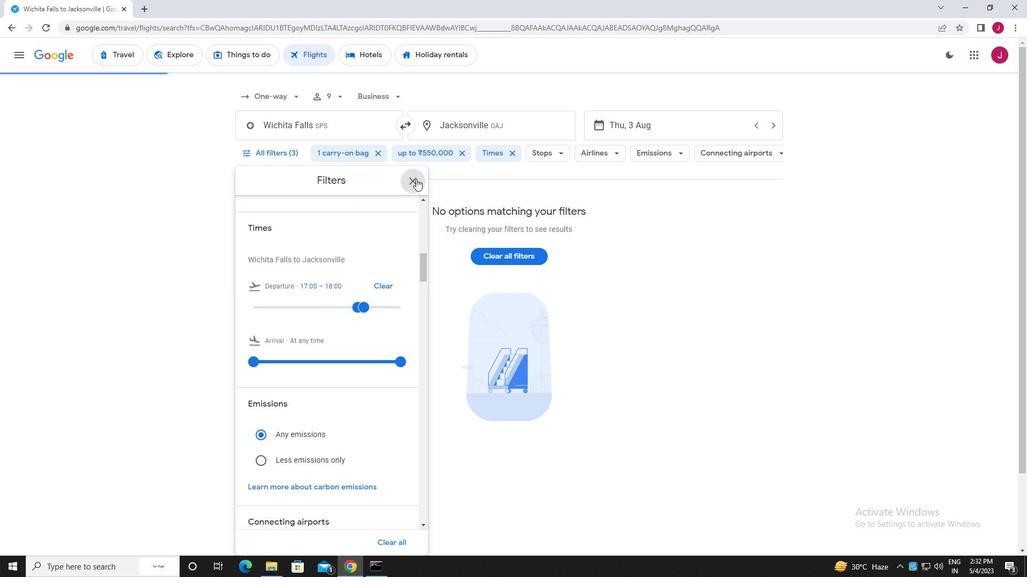 
